 Task: Search one way flight ticket for 4 adults, 2 children, 2 infants in seat and 1 infant on lap in premium economy from Brainerd: Brainerd Lakes Regional Airport to Greenville: Pitt-greenville Airport on 5-2-2023. Choice of flights is Southwest. Number of bags: 2 checked bags. Price is upto 84000. Outbound departure time preference is 21:15.
Action: Mouse moved to (287, 113)
Screenshot: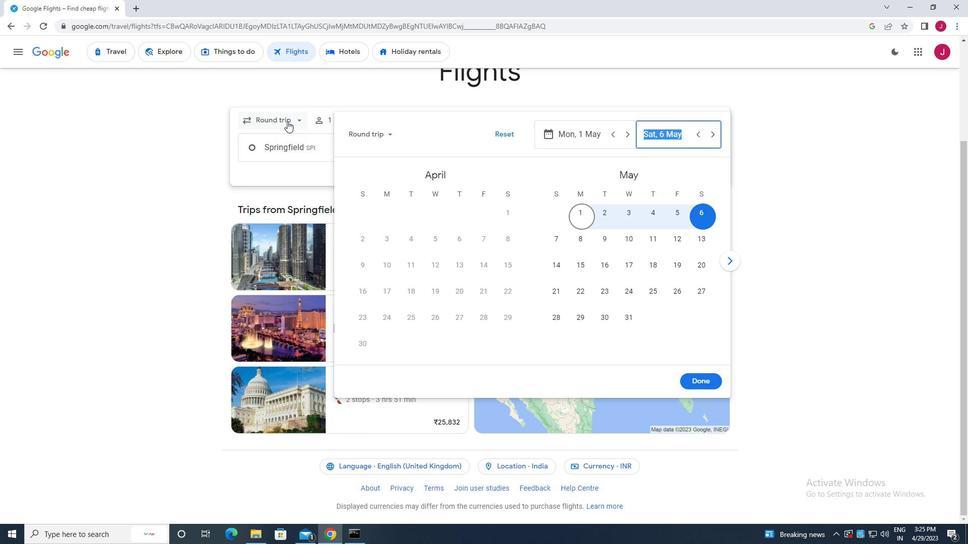 
Action: Mouse pressed left at (287, 113)
Screenshot: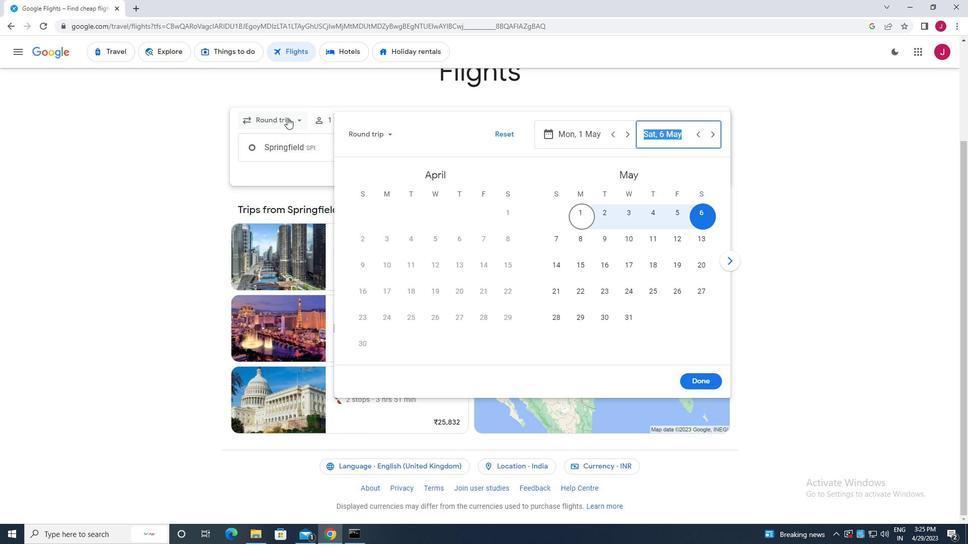 
Action: Mouse moved to (282, 163)
Screenshot: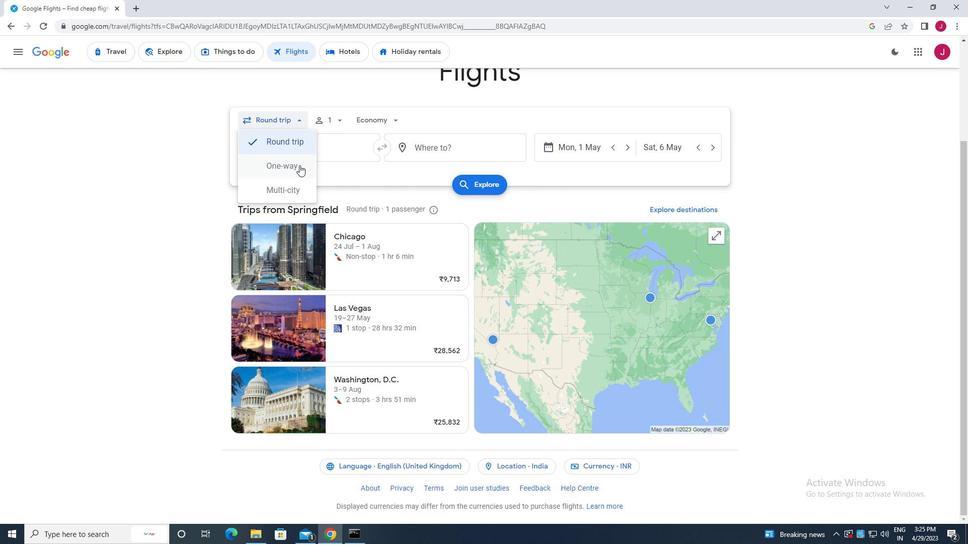 
Action: Mouse pressed left at (282, 163)
Screenshot: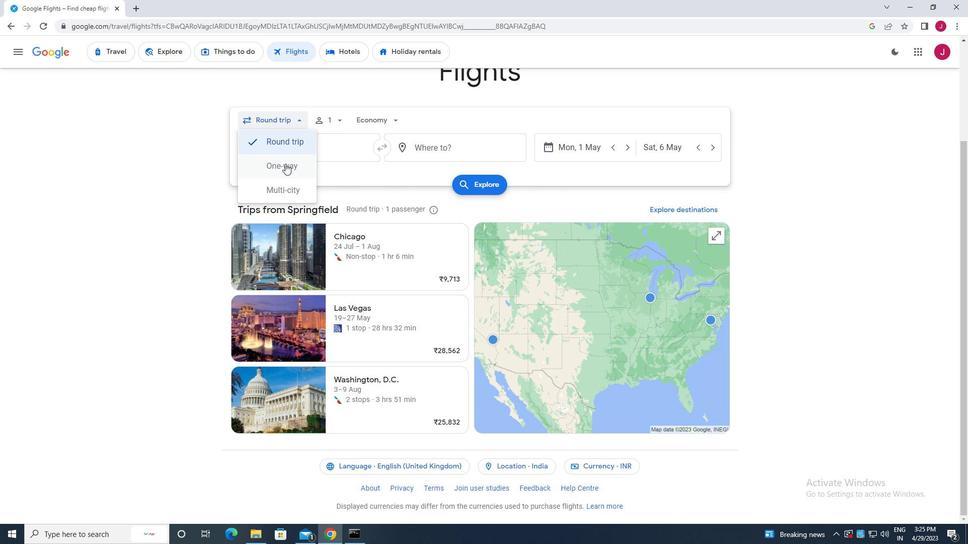 
Action: Mouse moved to (339, 123)
Screenshot: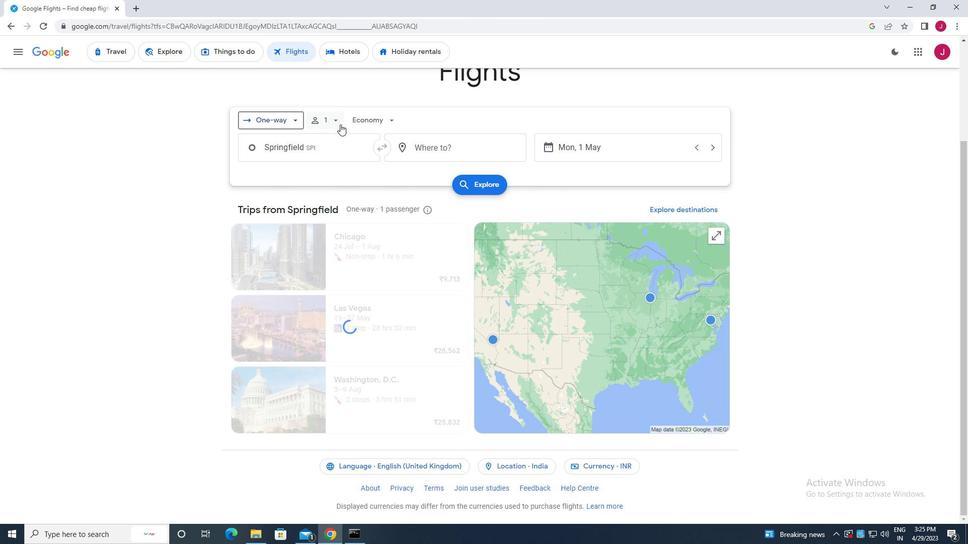 
Action: Mouse pressed left at (339, 123)
Screenshot: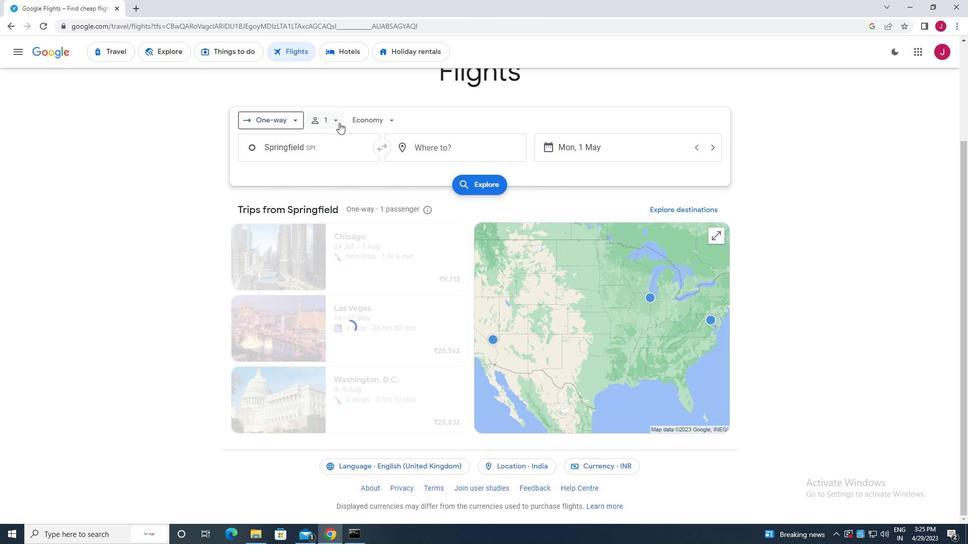 
Action: Mouse moved to (421, 148)
Screenshot: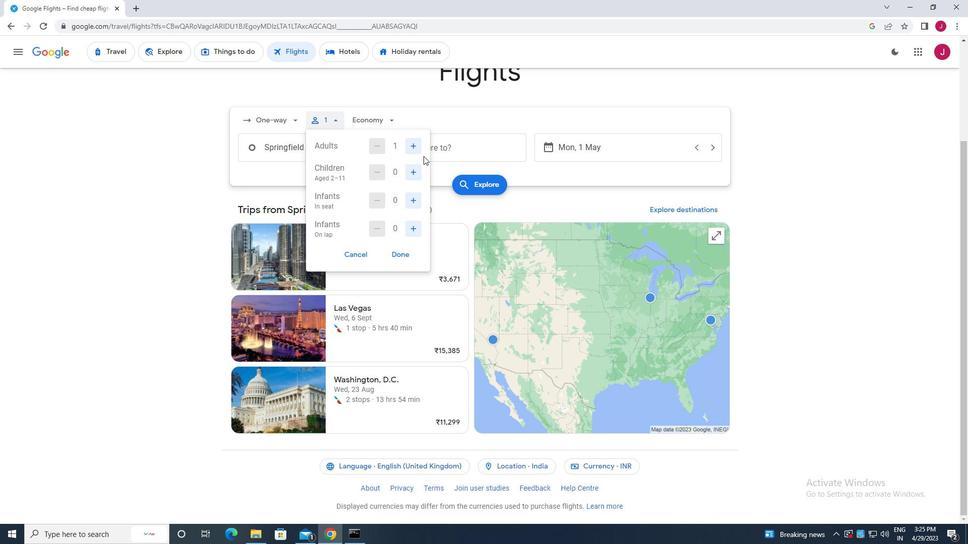 
Action: Mouse pressed left at (421, 148)
Screenshot: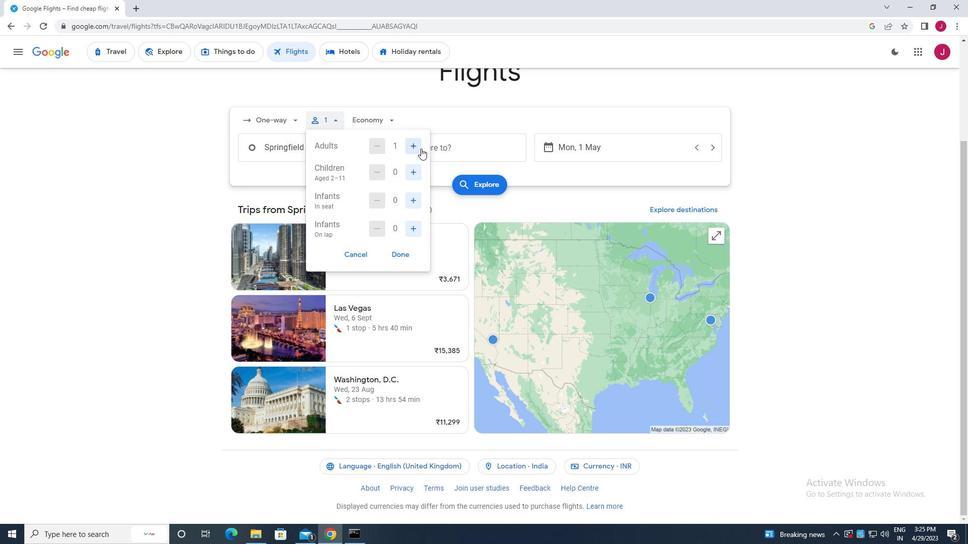 
Action: Mouse pressed left at (421, 148)
Screenshot: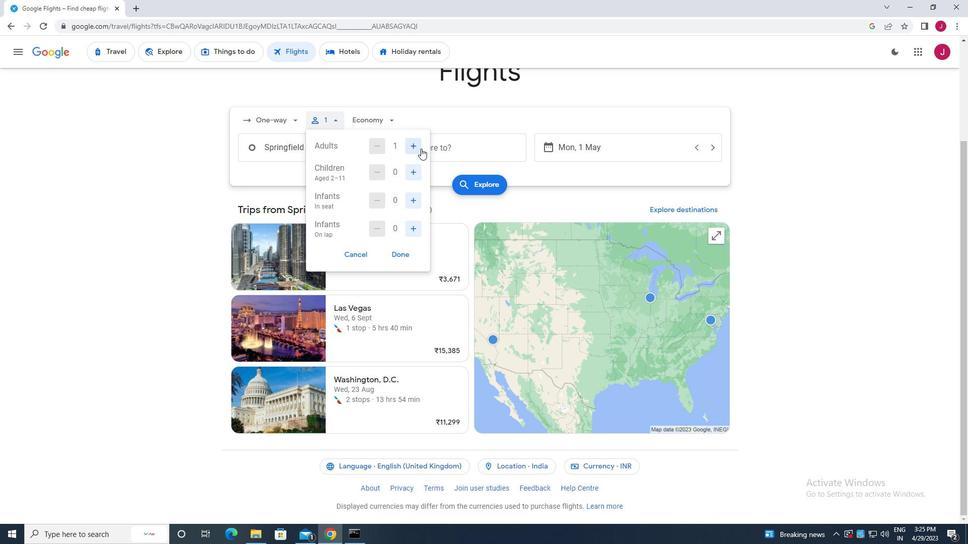 
Action: Mouse pressed left at (421, 148)
Screenshot: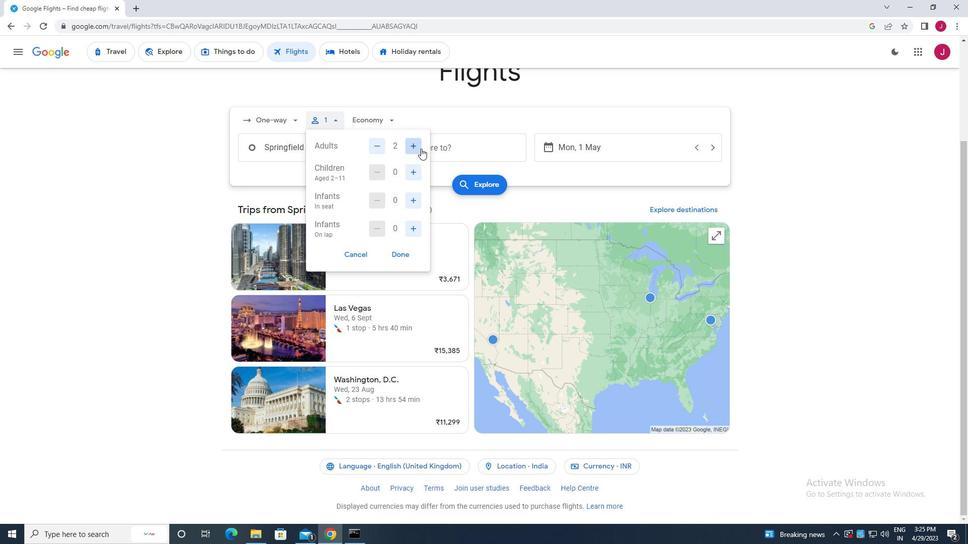
Action: Mouse moved to (415, 174)
Screenshot: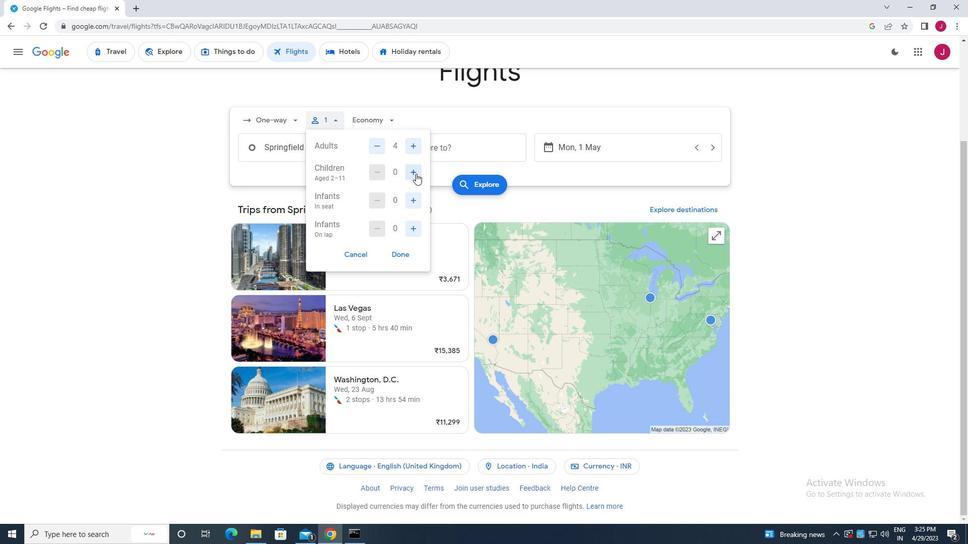
Action: Mouse pressed left at (415, 174)
Screenshot: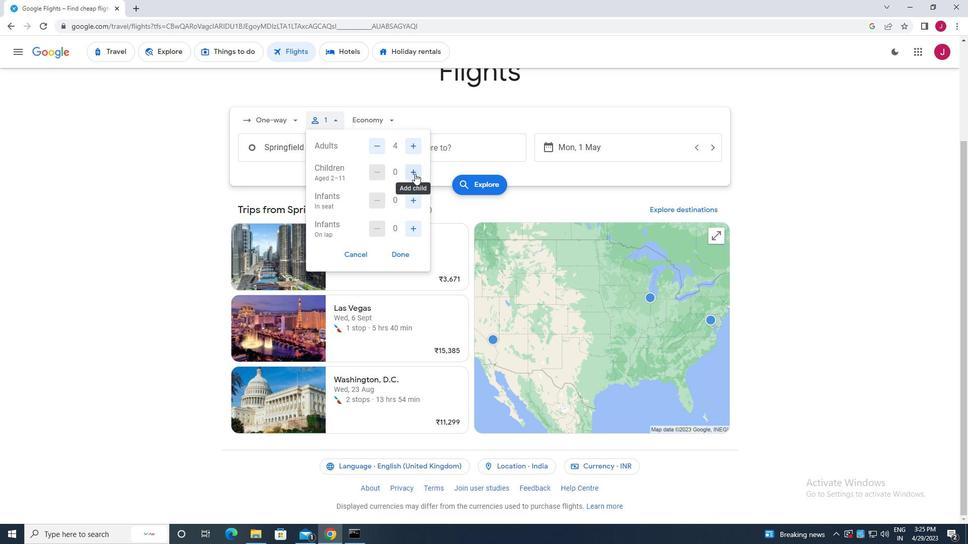 
Action: Mouse pressed left at (415, 174)
Screenshot: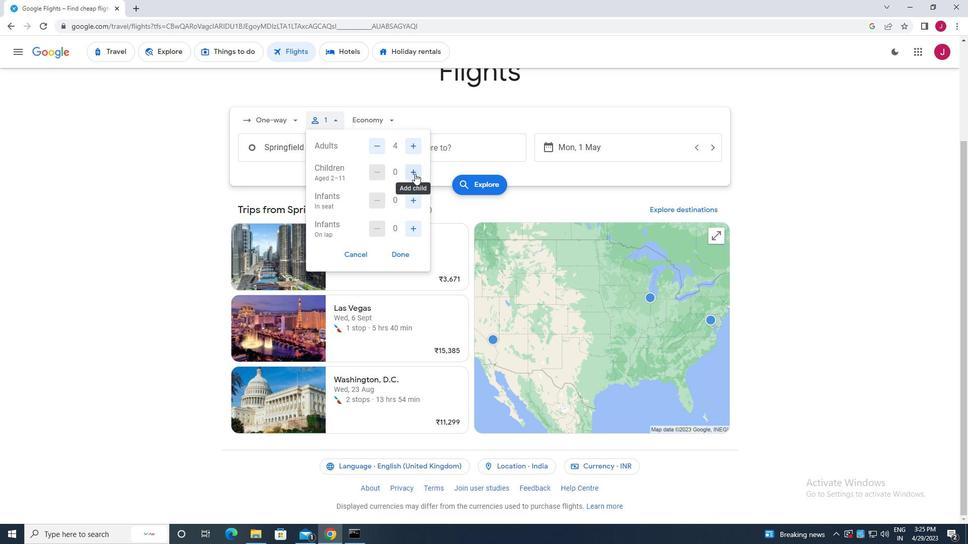 
Action: Mouse moved to (413, 196)
Screenshot: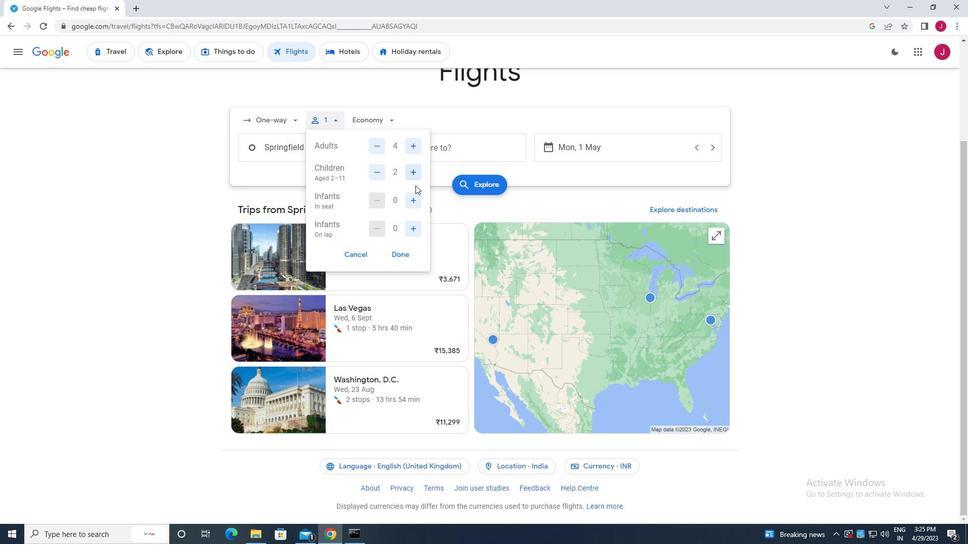 
Action: Mouse pressed left at (413, 196)
Screenshot: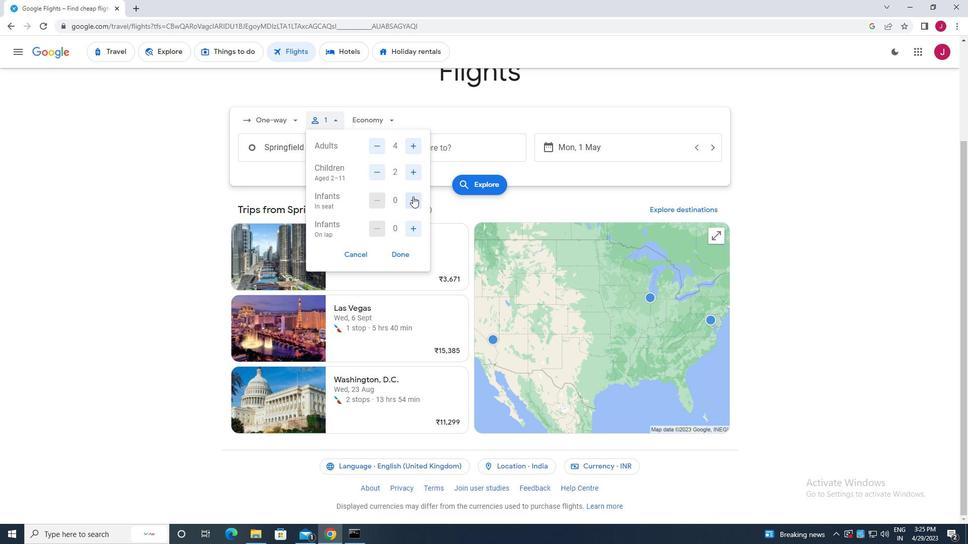 
Action: Mouse pressed left at (413, 196)
Screenshot: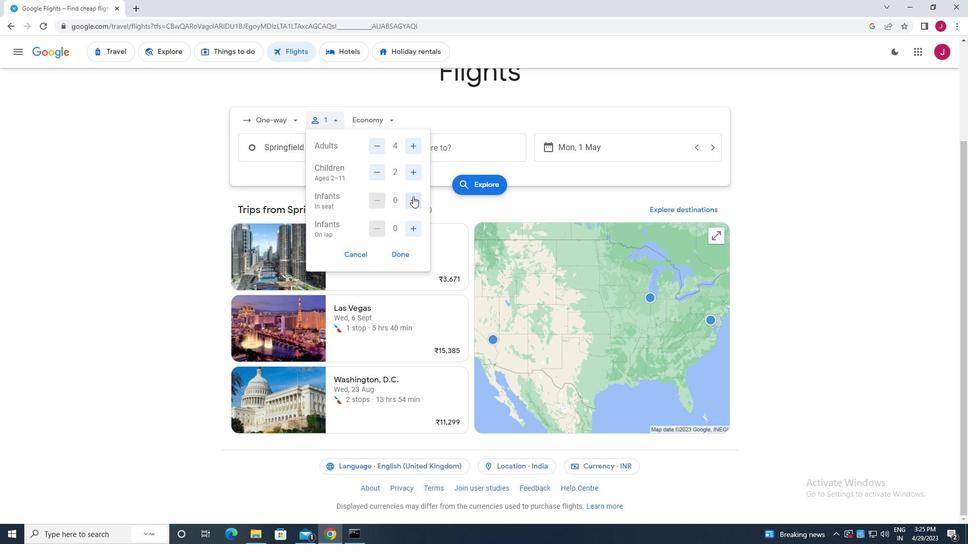 
Action: Mouse moved to (413, 228)
Screenshot: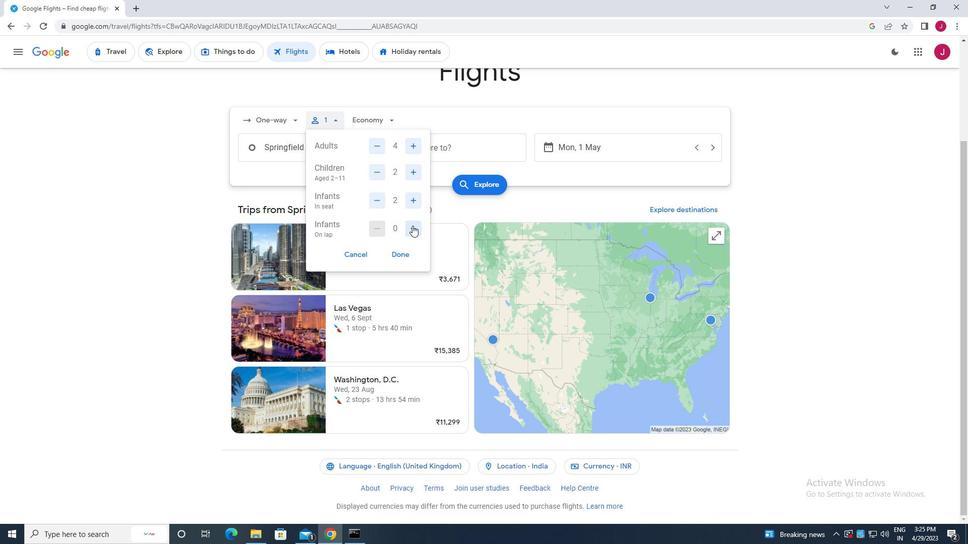 
Action: Mouse pressed left at (413, 228)
Screenshot: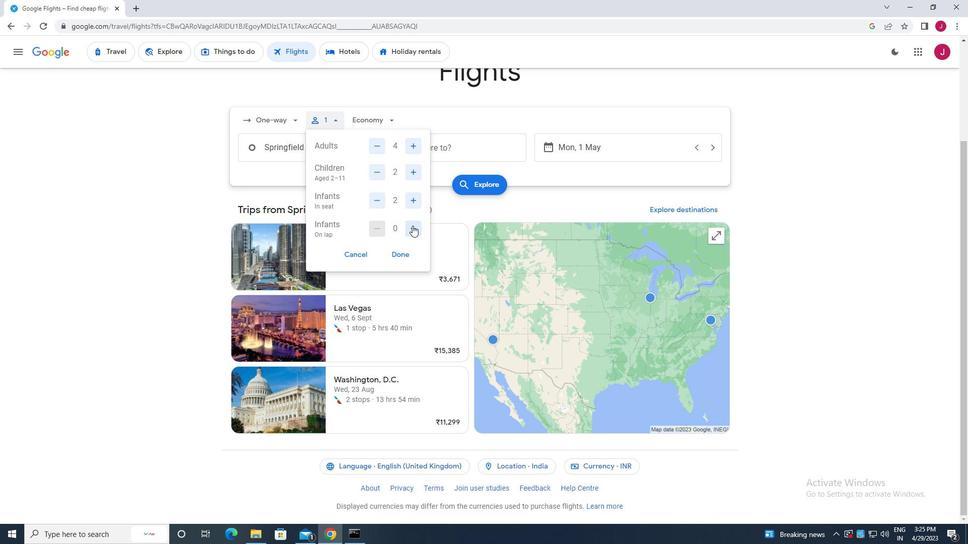 
Action: Mouse moved to (404, 253)
Screenshot: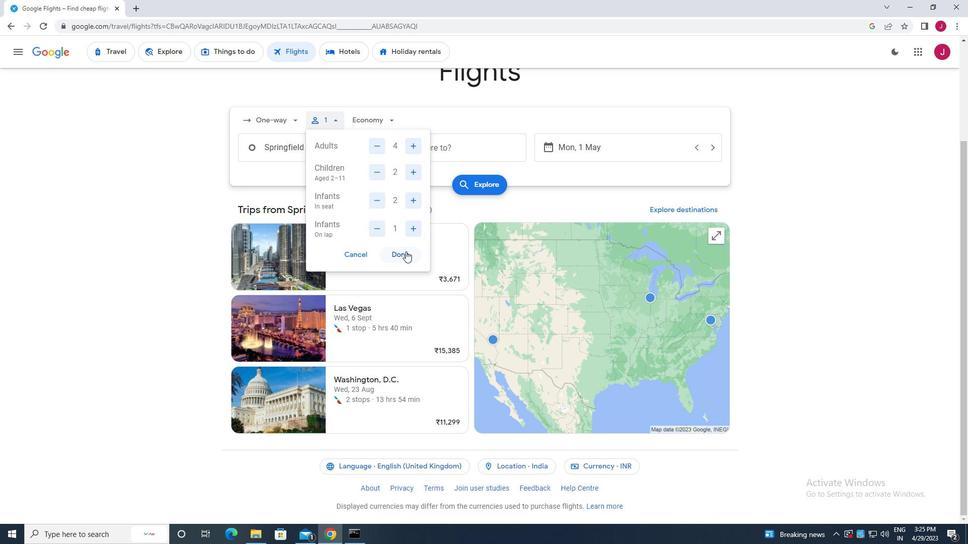 
Action: Mouse pressed left at (404, 253)
Screenshot: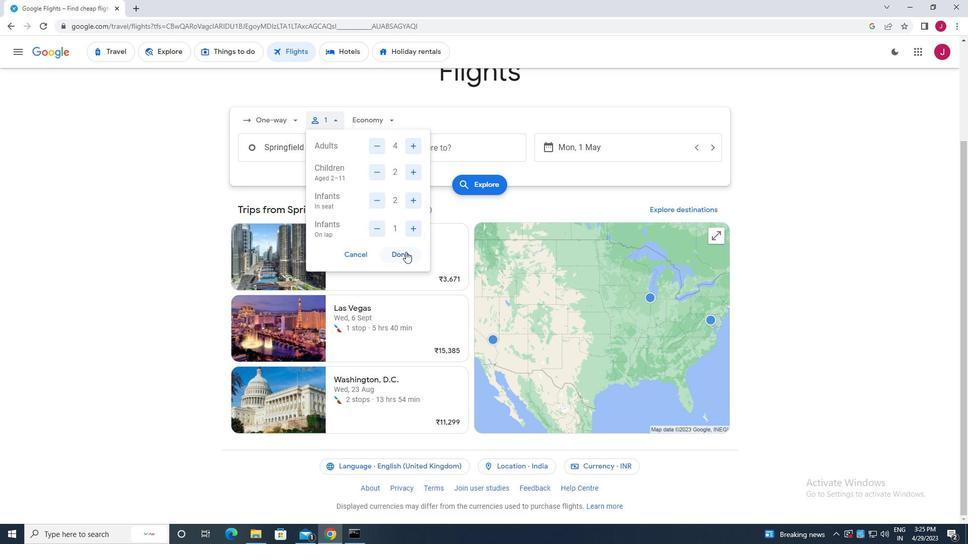 
Action: Mouse moved to (382, 119)
Screenshot: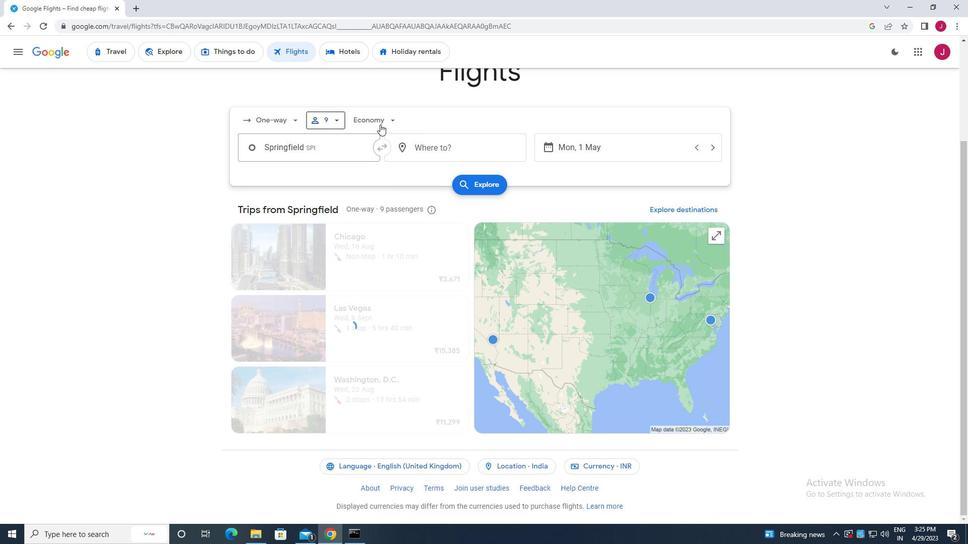 
Action: Mouse pressed left at (382, 119)
Screenshot: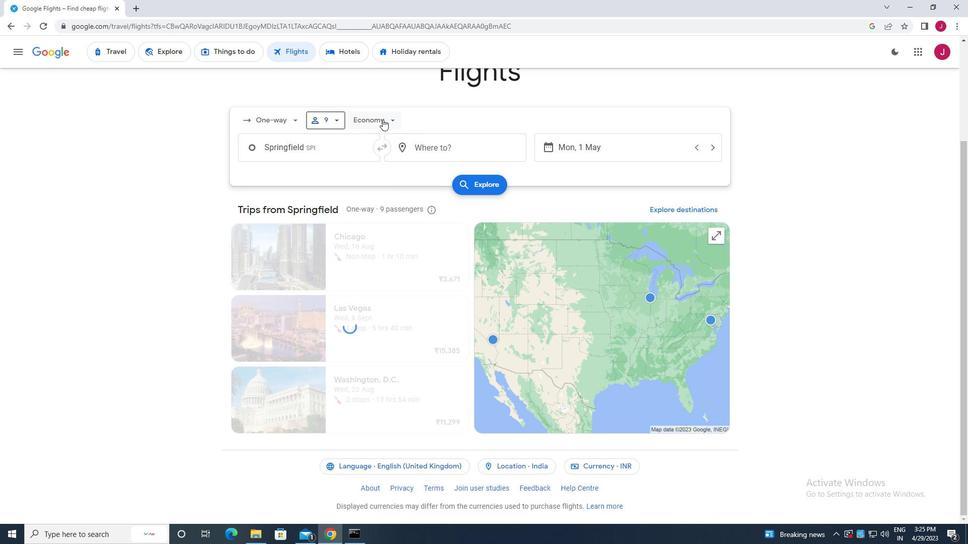 
Action: Mouse moved to (400, 164)
Screenshot: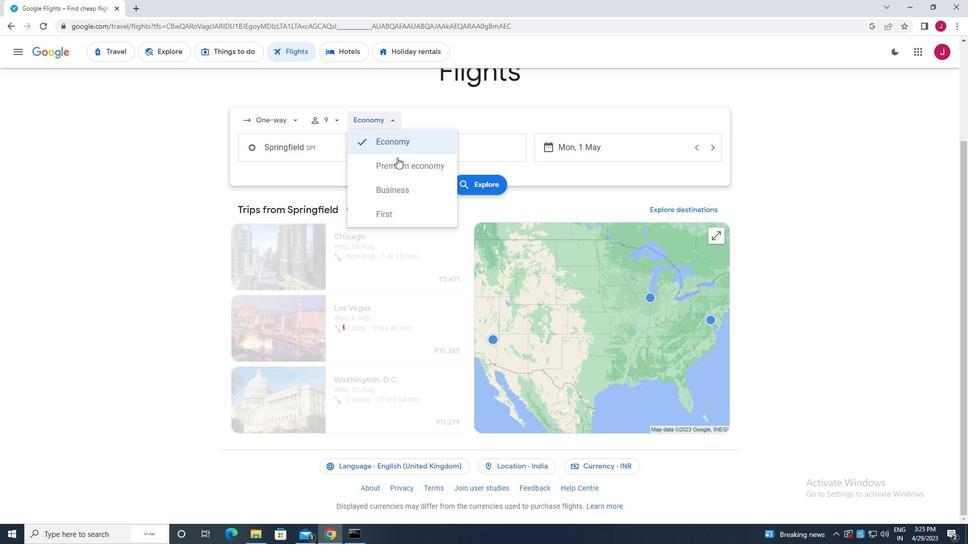 
Action: Mouse pressed left at (400, 164)
Screenshot: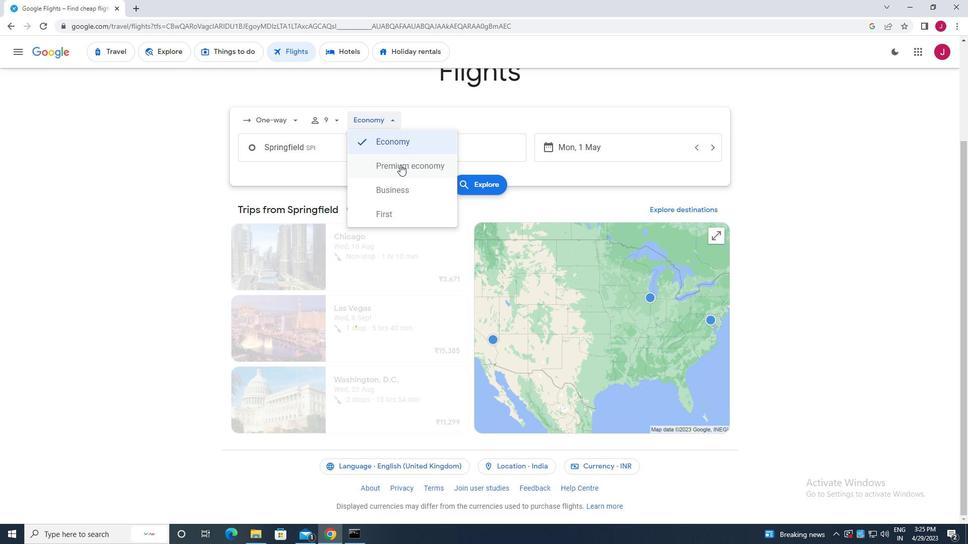 
Action: Mouse moved to (346, 150)
Screenshot: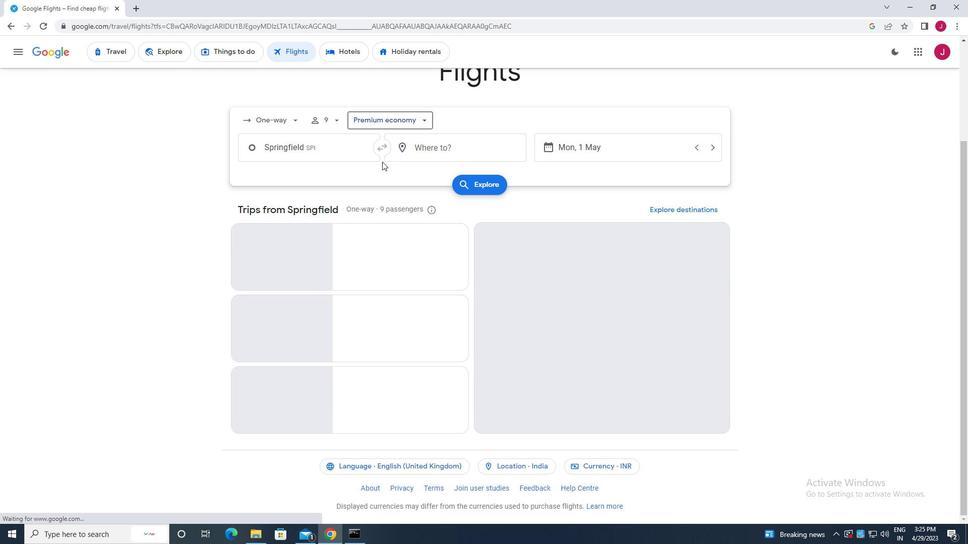 
Action: Mouse pressed left at (346, 150)
Screenshot: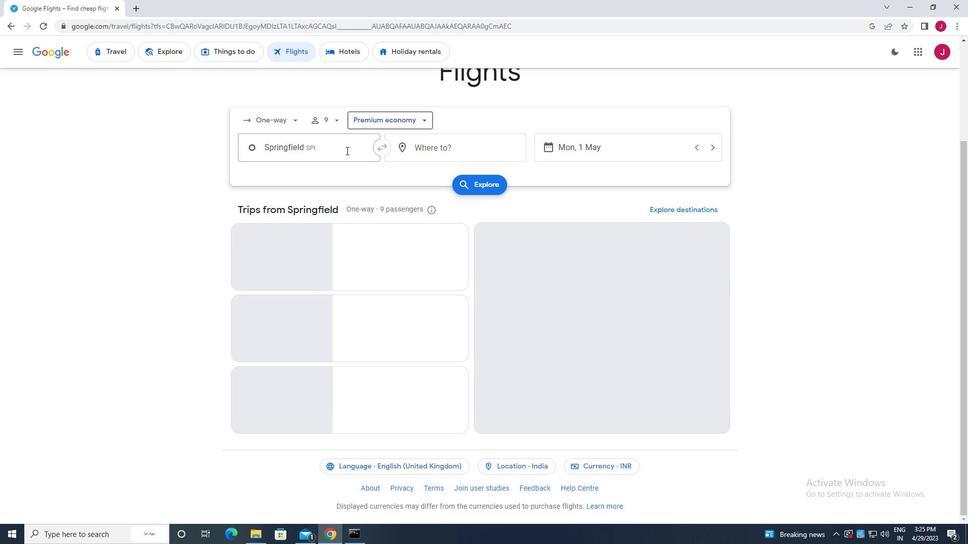 
Action: Mouse moved to (343, 150)
Screenshot: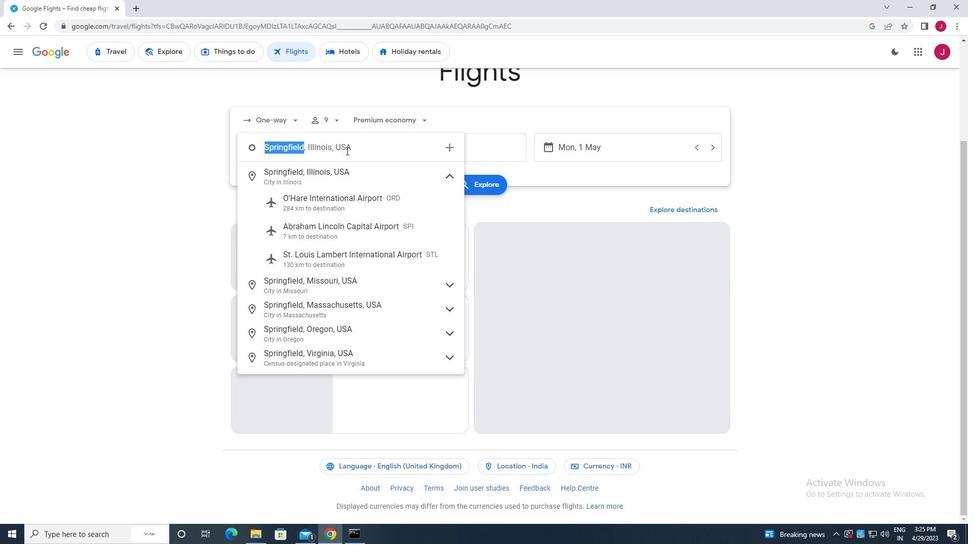 
Action: Key pressed brai
Screenshot: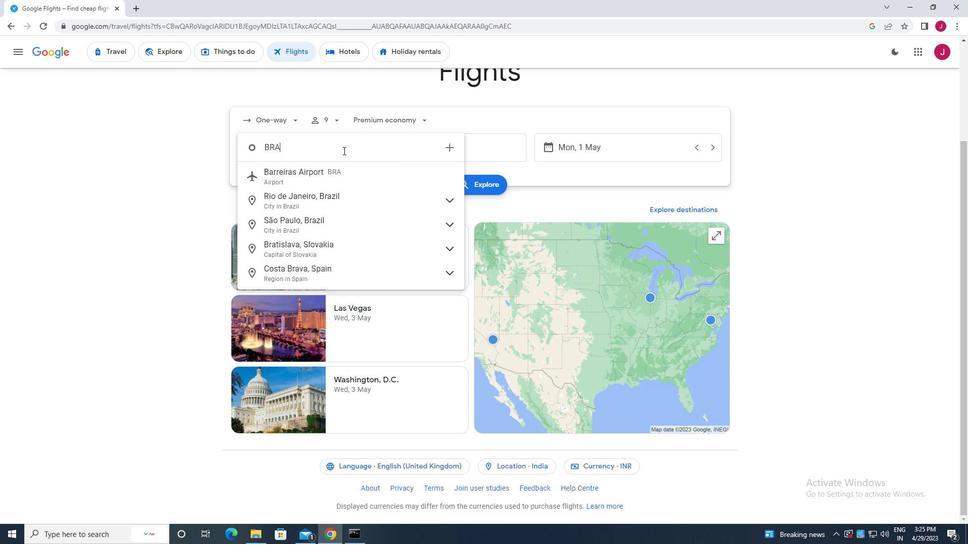 
Action: Mouse moved to (362, 225)
Screenshot: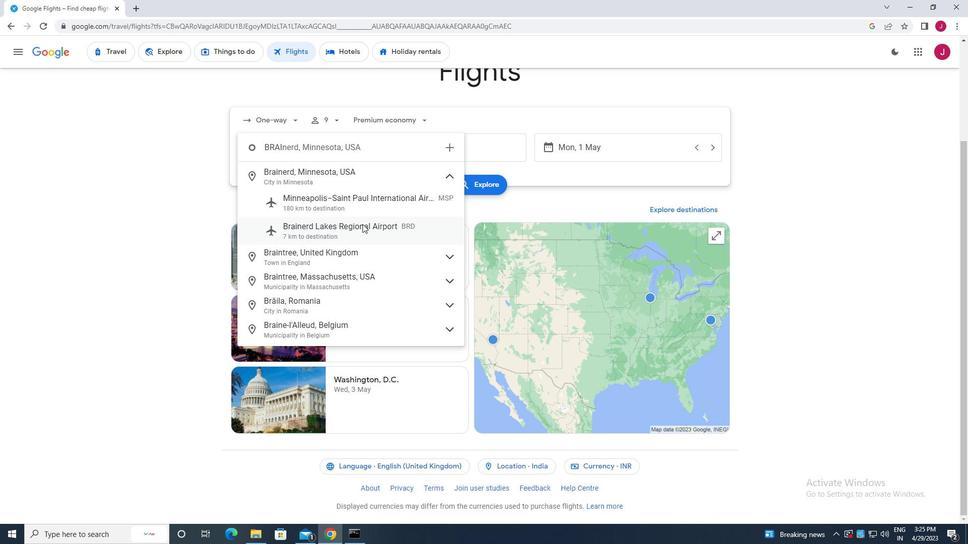 
Action: Mouse pressed left at (362, 225)
Screenshot: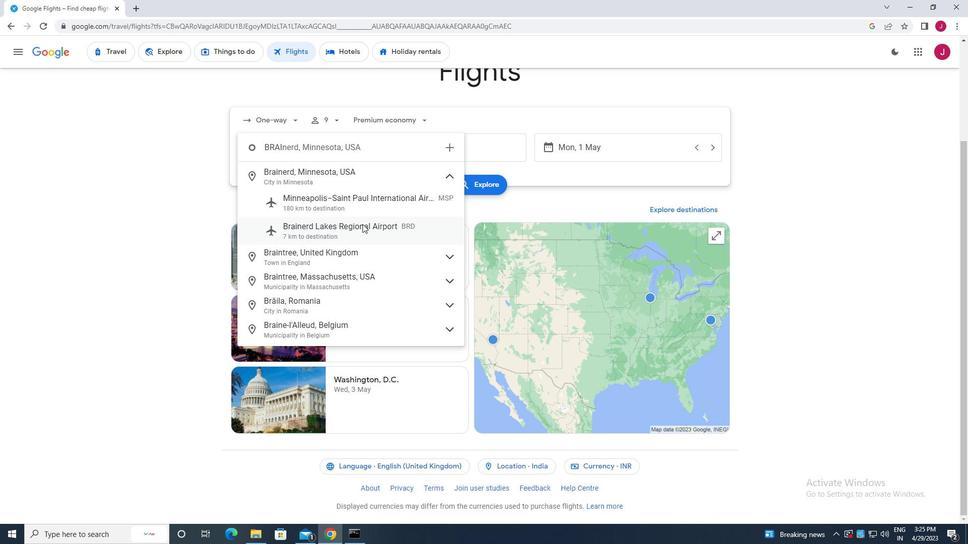 
Action: Mouse moved to (463, 147)
Screenshot: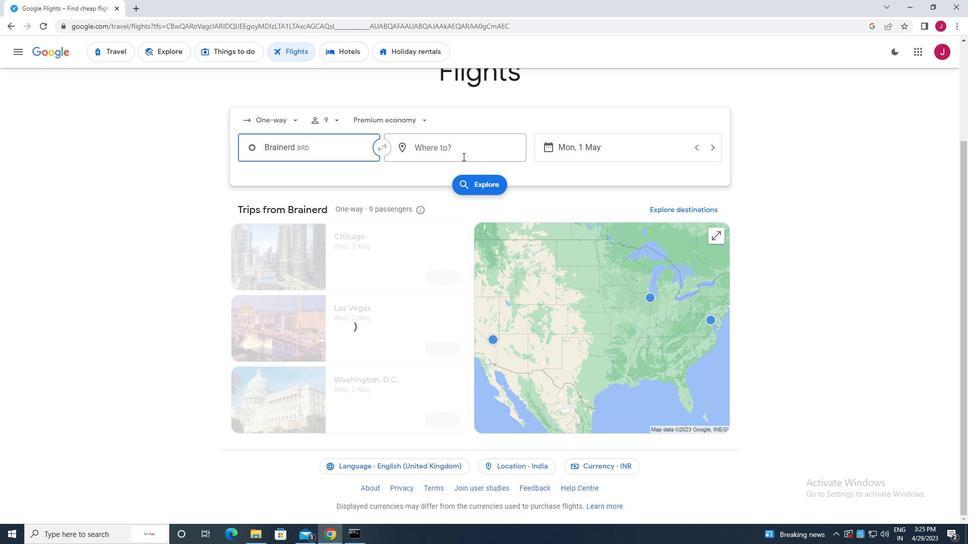 
Action: Mouse pressed left at (463, 147)
Screenshot: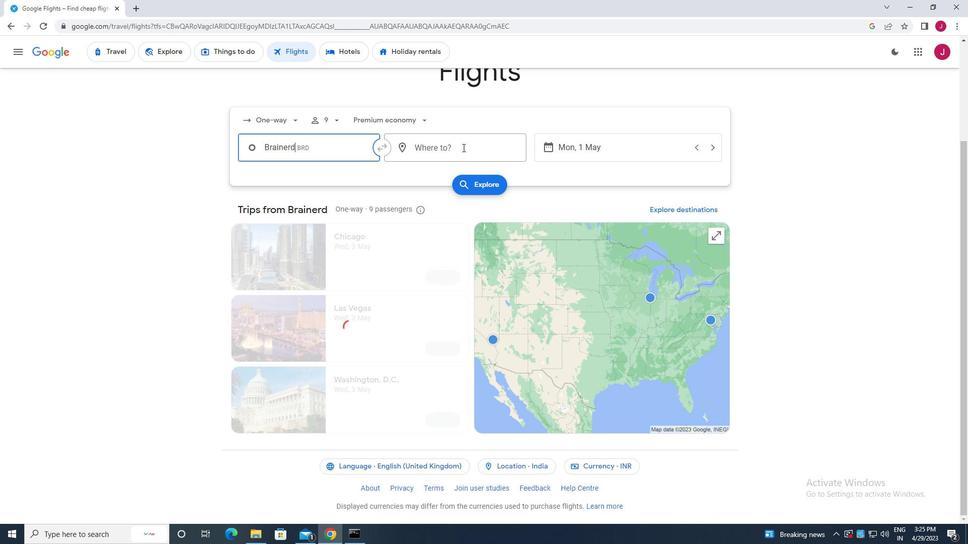 
Action: Mouse moved to (463, 145)
Screenshot: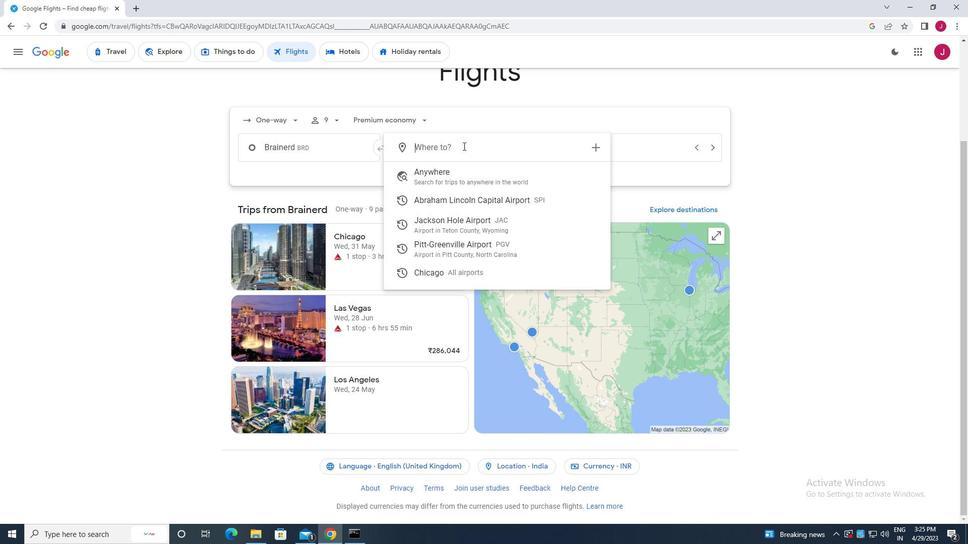 
Action: Key pressed greenville<Key.space>p
Screenshot: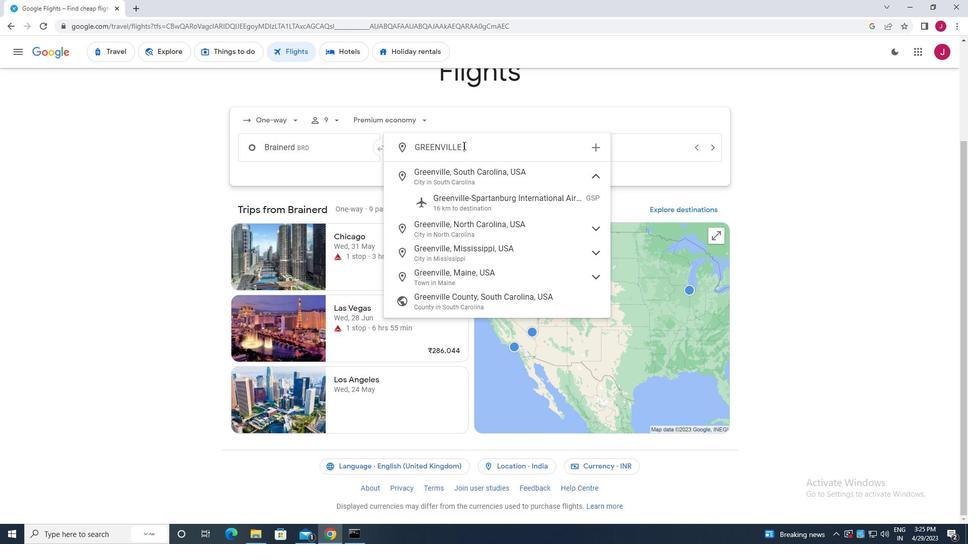 
Action: Mouse moved to (463, 179)
Screenshot: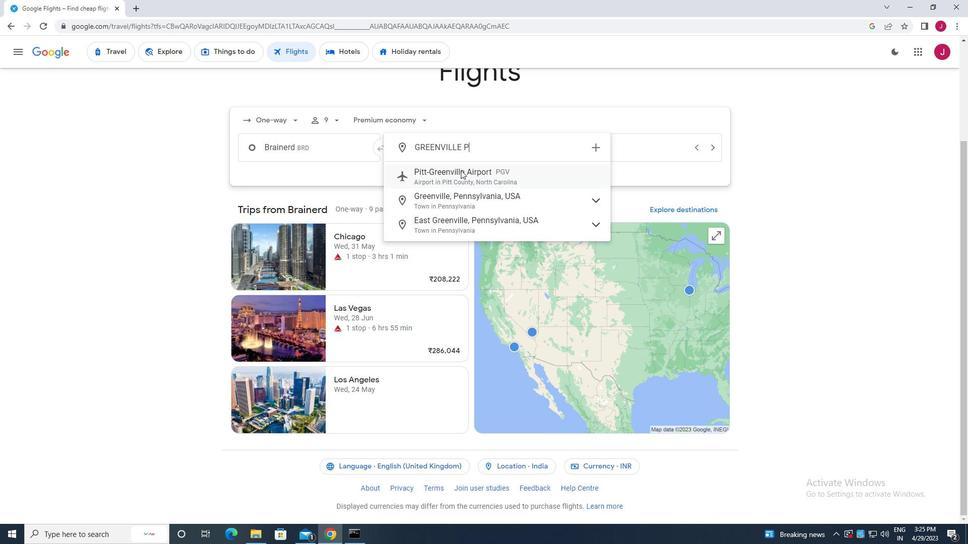 
Action: Mouse pressed left at (463, 179)
Screenshot: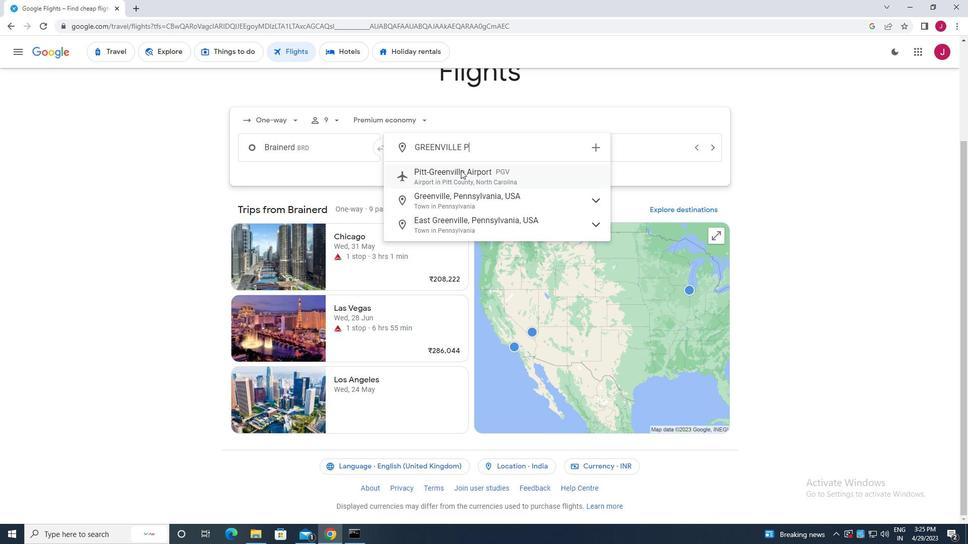 
Action: Mouse moved to (597, 156)
Screenshot: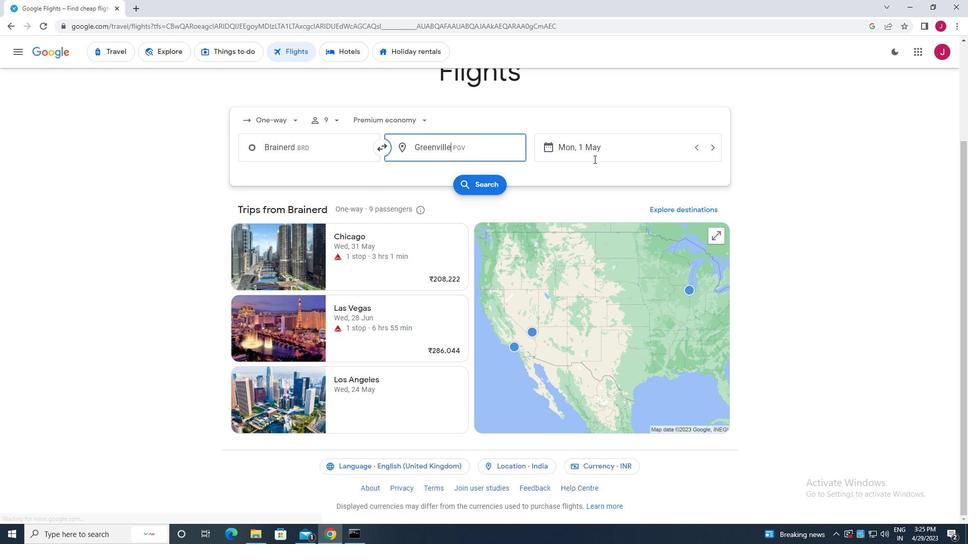 
Action: Mouse pressed left at (597, 156)
Screenshot: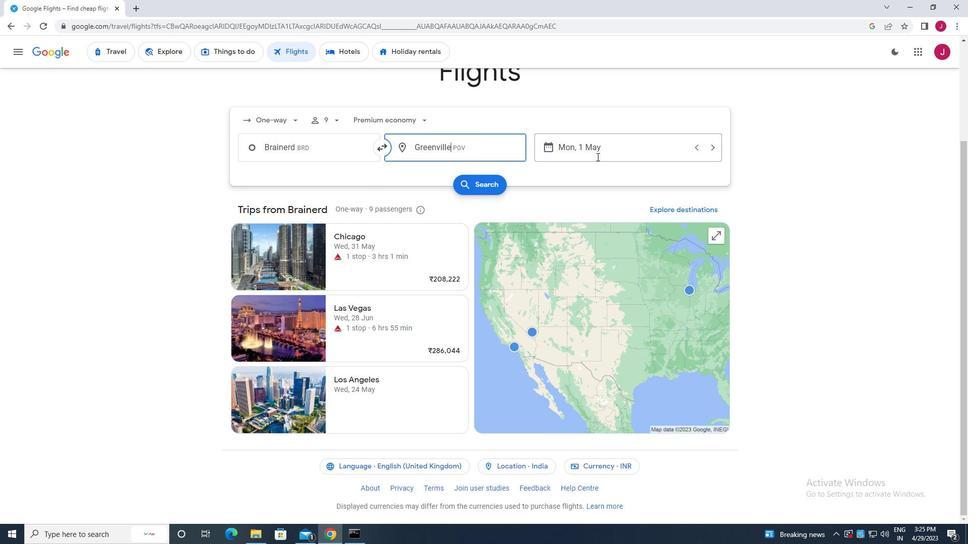 
Action: Mouse moved to (599, 231)
Screenshot: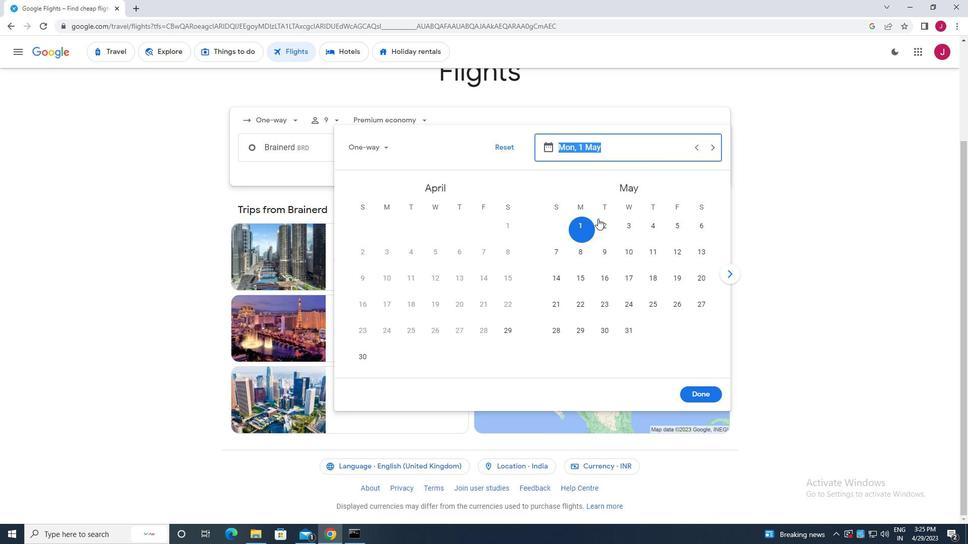 
Action: Mouse pressed left at (599, 231)
Screenshot: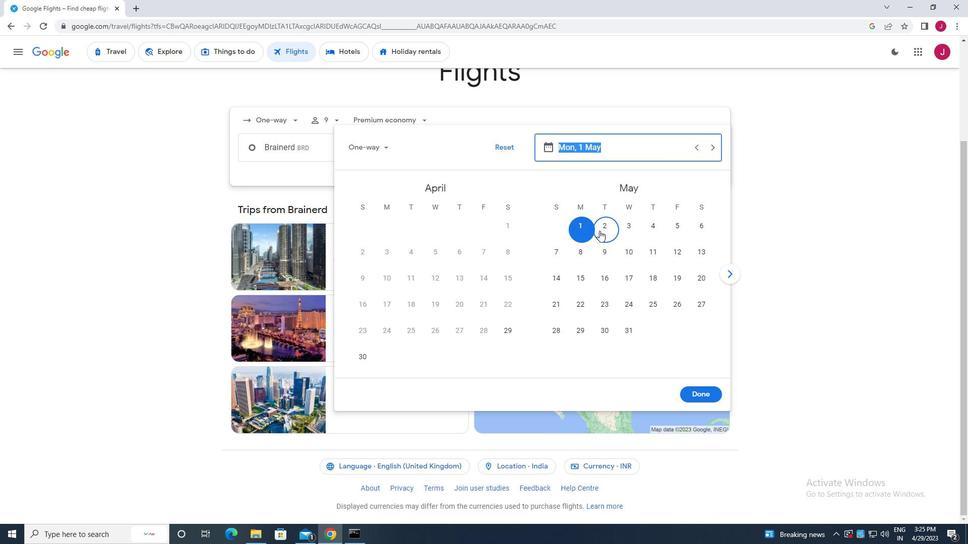 
Action: Mouse moved to (690, 389)
Screenshot: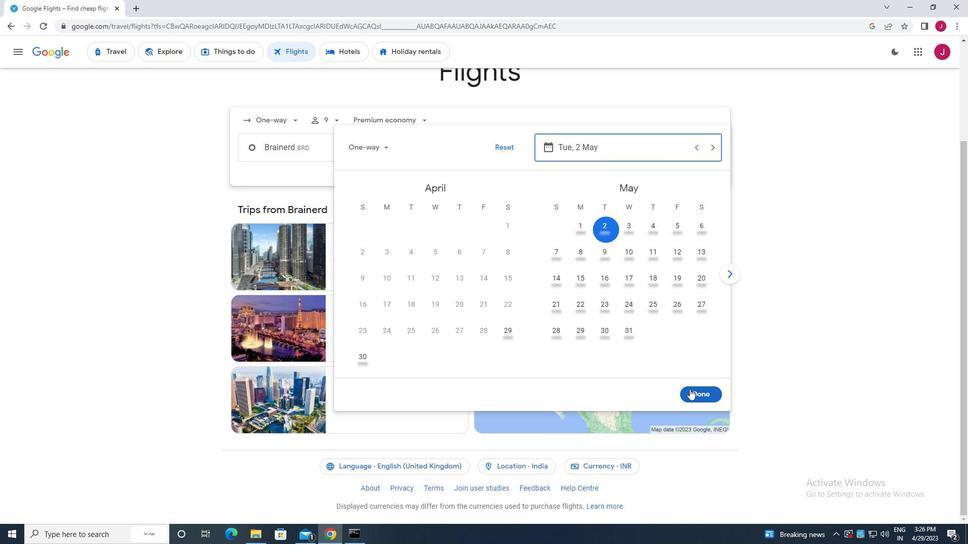 
Action: Mouse pressed left at (690, 389)
Screenshot: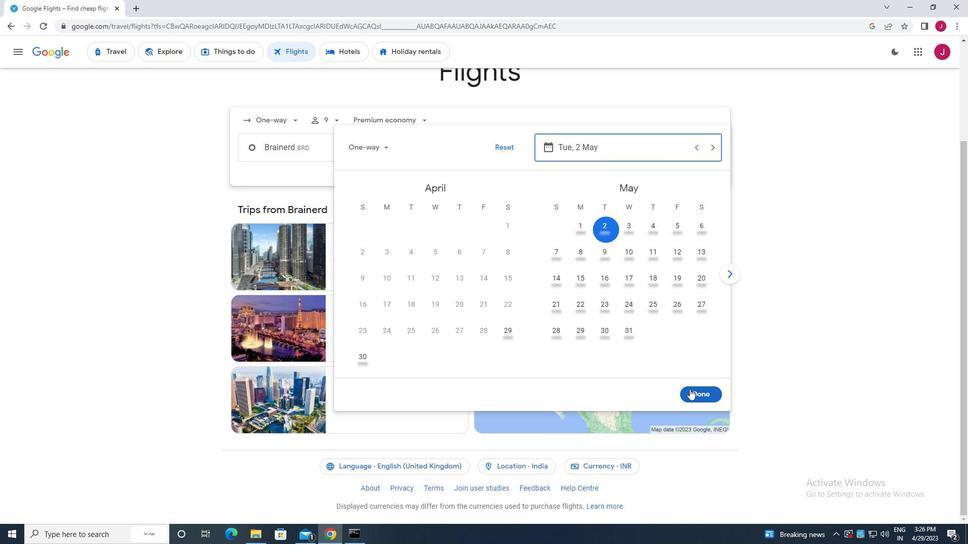 
Action: Mouse moved to (482, 187)
Screenshot: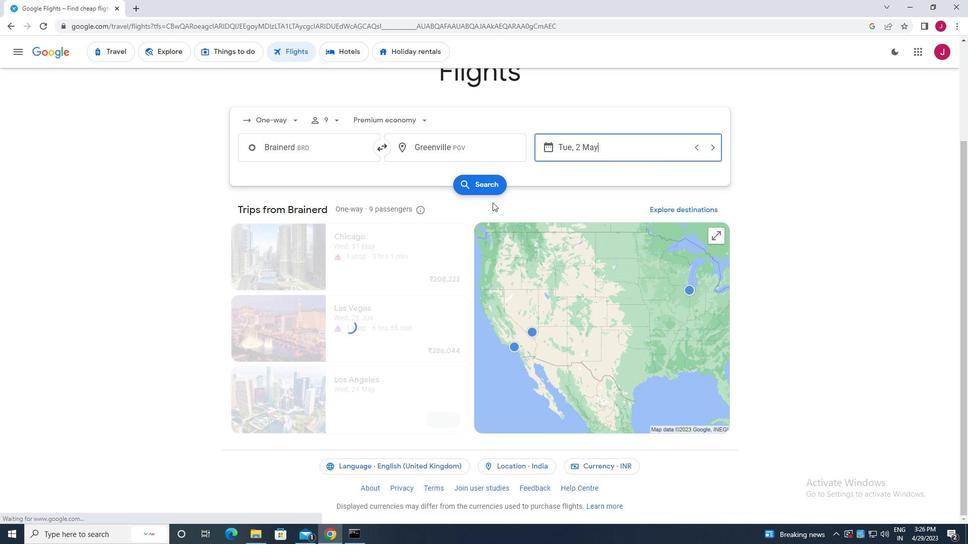 
Action: Mouse pressed left at (482, 187)
Screenshot: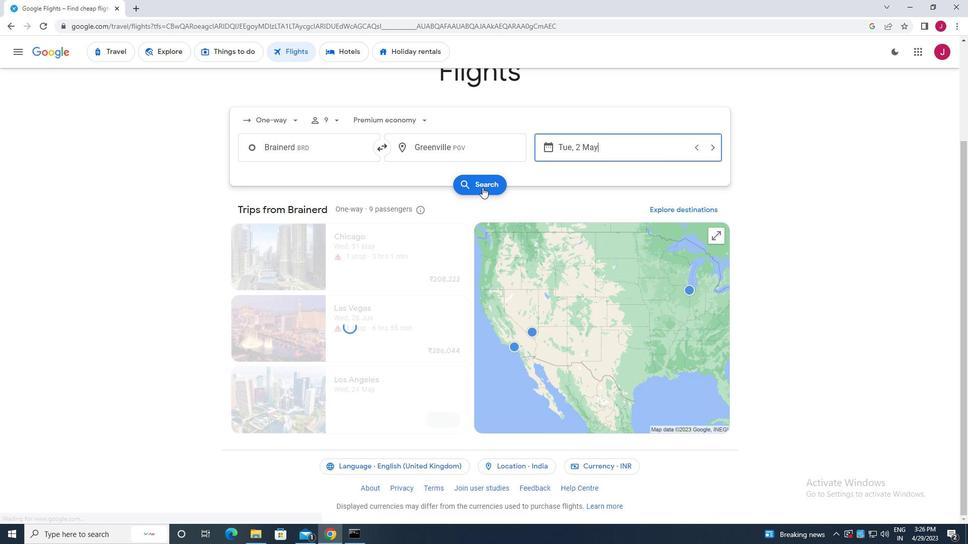 
Action: Mouse moved to (262, 147)
Screenshot: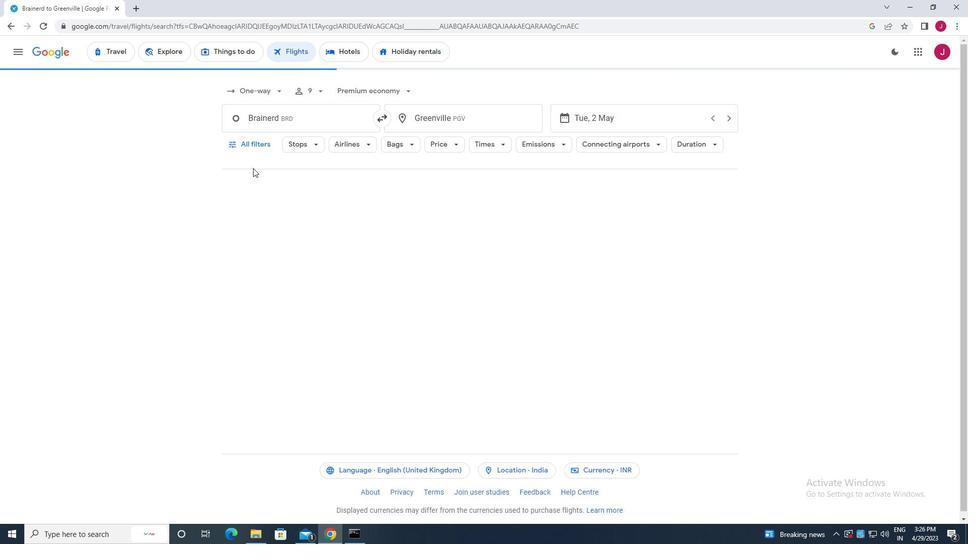 
Action: Mouse pressed left at (262, 147)
Screenshot: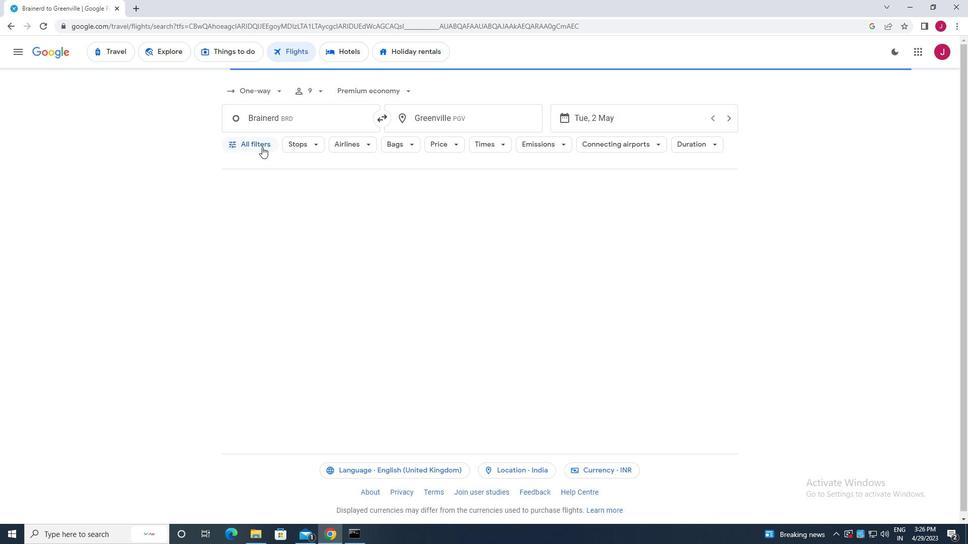 
Action: Mouse moved to (314, 232)
Screenshot: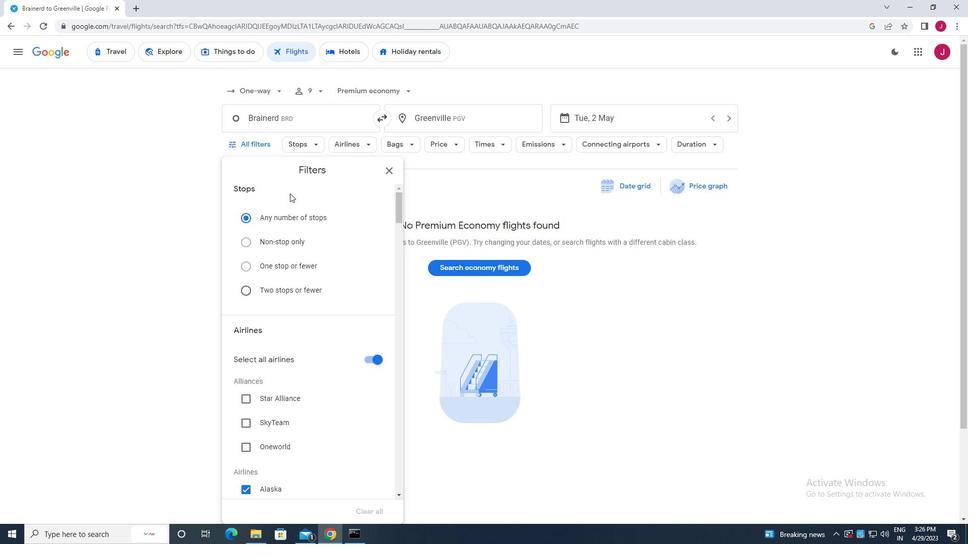 
Action: Mouse scrolled (314, 231) with delta (0, 0)
Screenshot: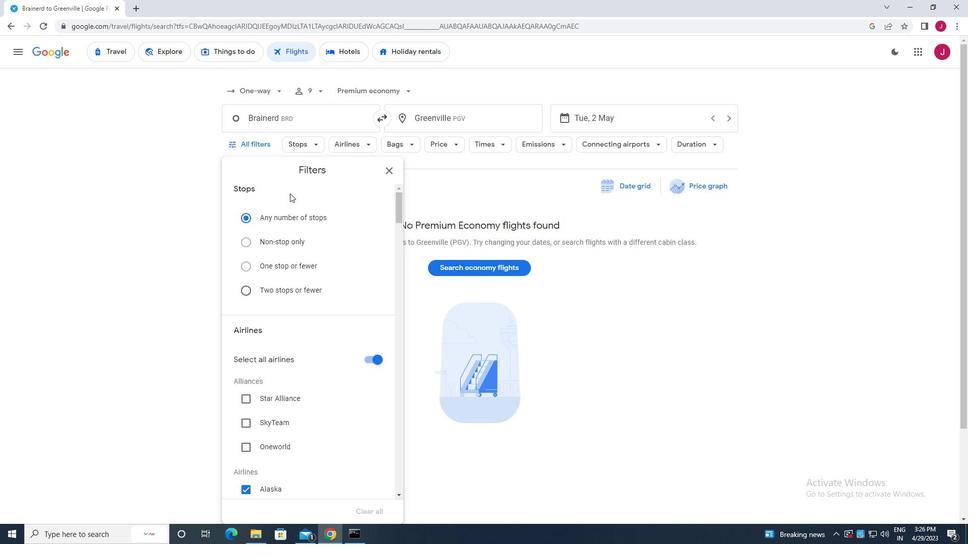 
Action: Mouse moved to (314, 232)
Screenshot: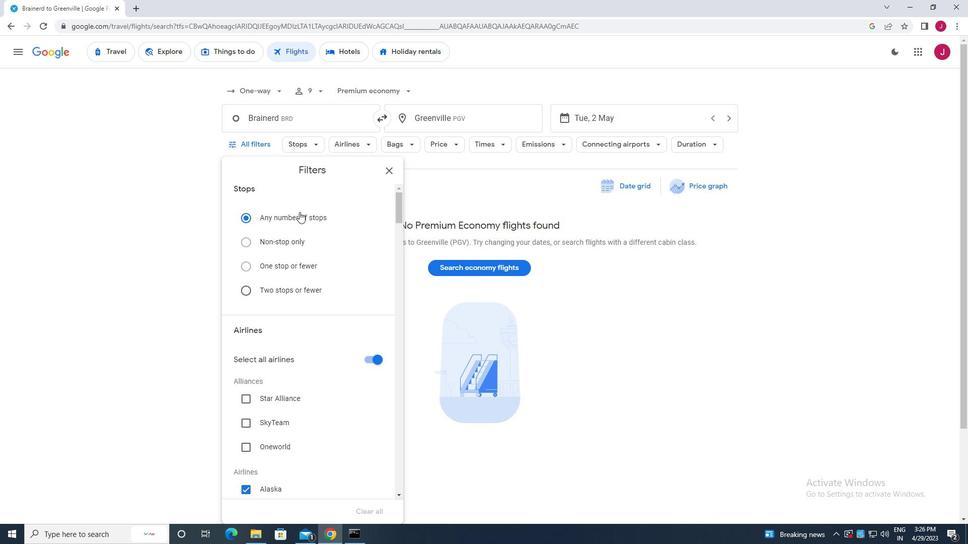 
Action: Mouse scrolled (314, 232) with delta (0, 0)
Screenshot: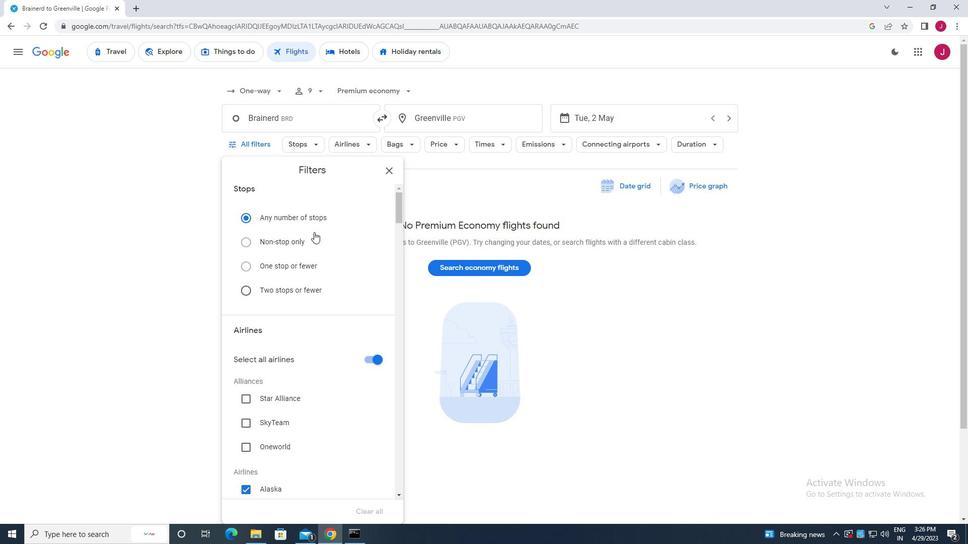 
Action: Mouse moved to (367, 259)
Screenshot: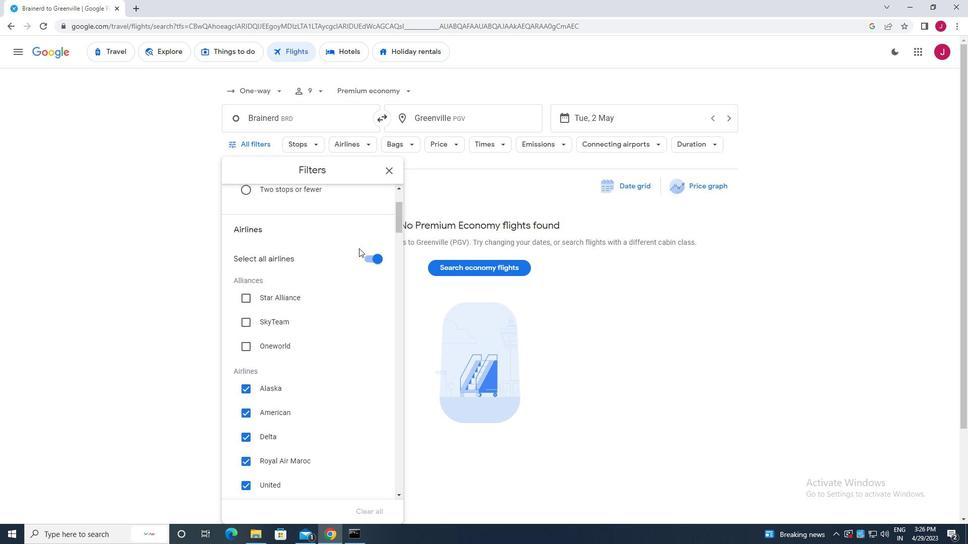 
Action: Mouse pressed left at (367, 259)
Screenshot: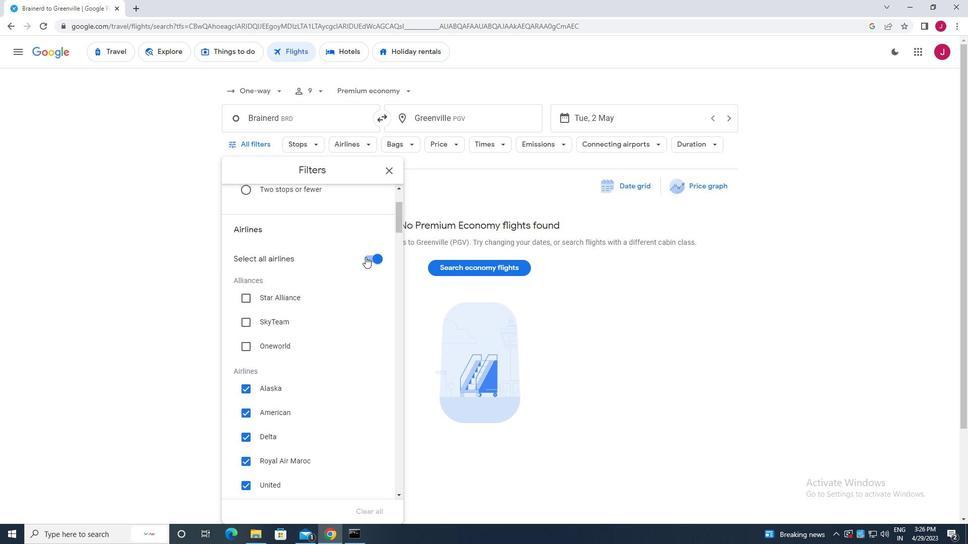 
Action: Mouse moved to (296, 260)
Screenshot: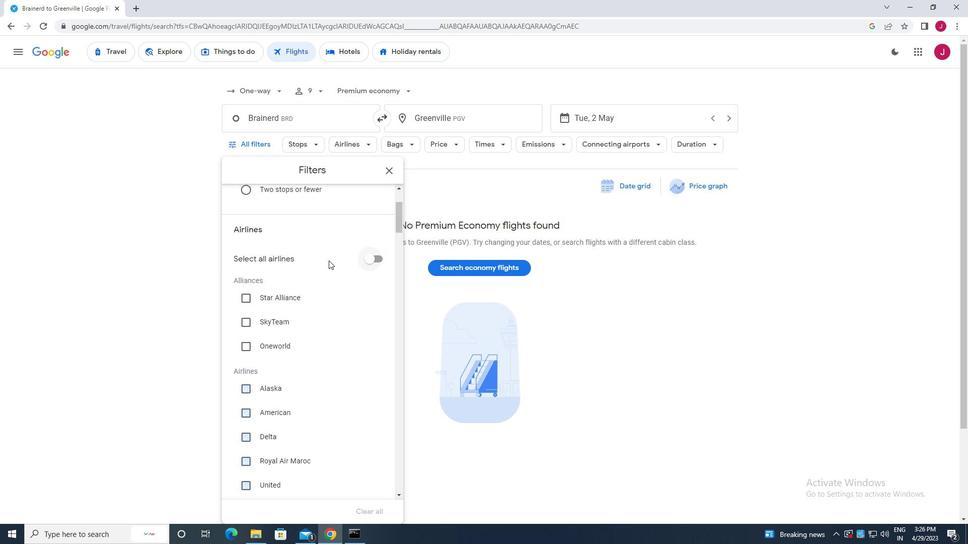 
Action: Mouse scrolled (296, 259) with delta (0, 0)
Screenshot: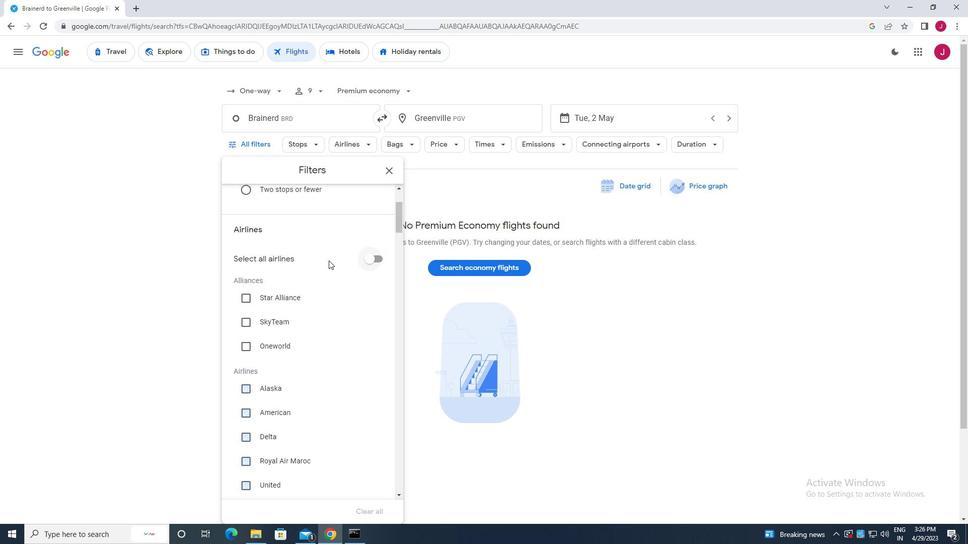 
Action: Mouse moved to (293, 260)
Screenshot: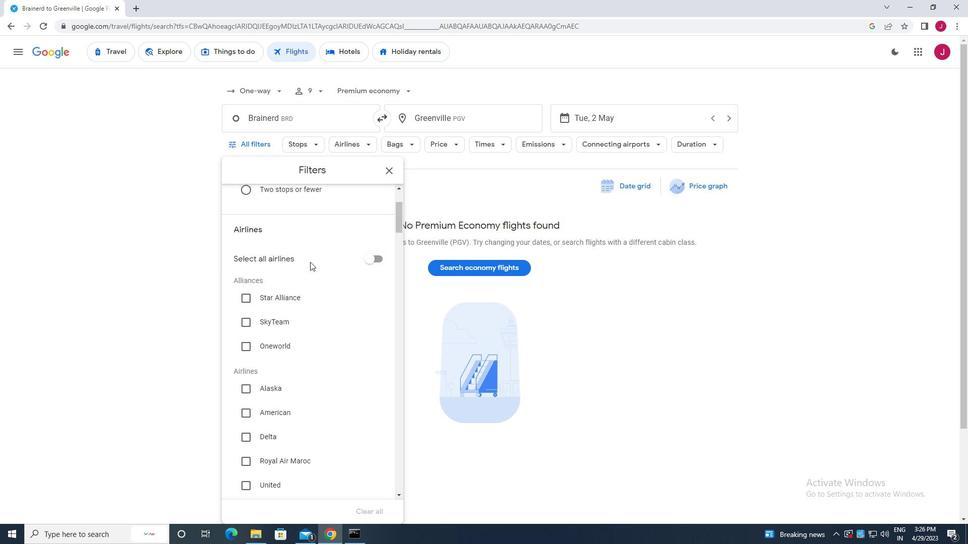 
Action: Mouse scrolled (293, 259) with delta (0, 0)
Screenshot: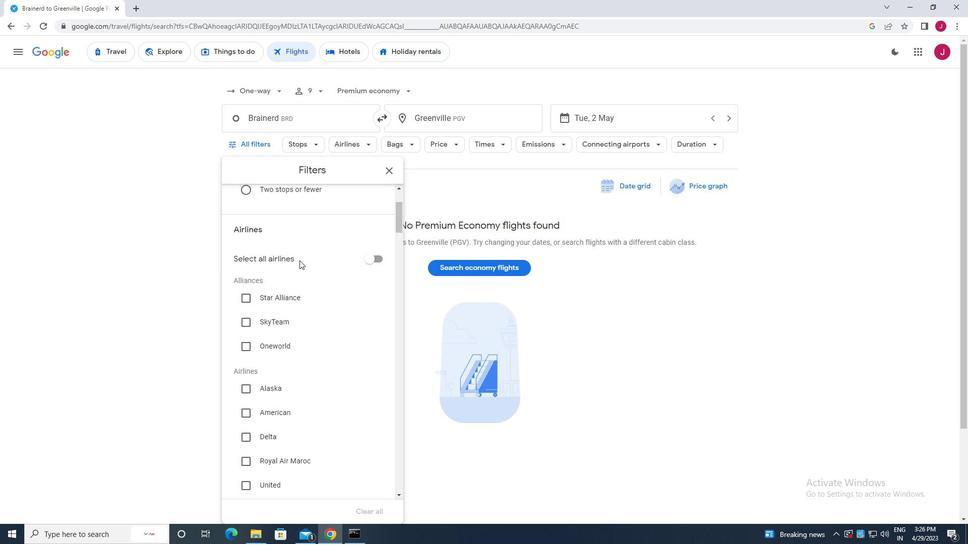 
Action: Mouse moved to (293, 260)
Screenshot: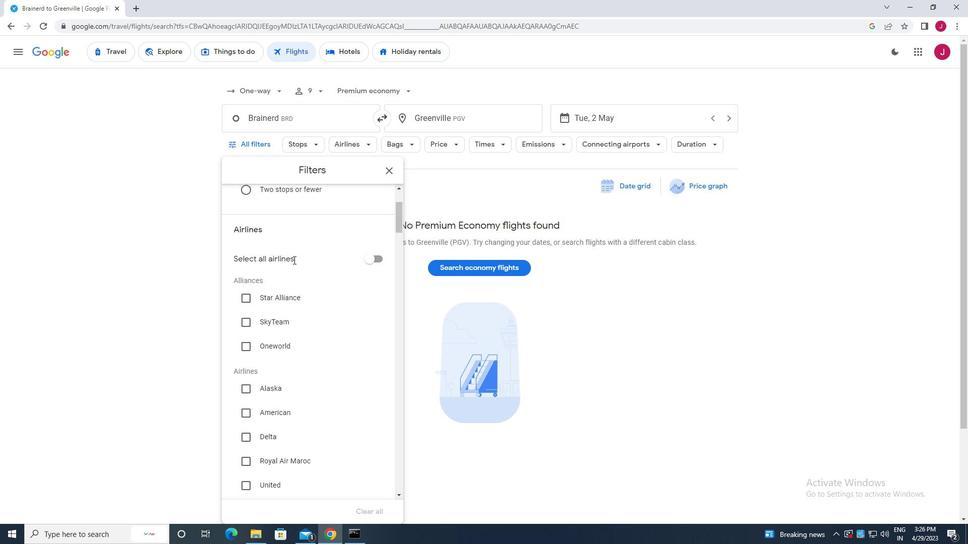 
Action: Mouse scrolled (293, 259) with delta (0, 0)
Screenshot: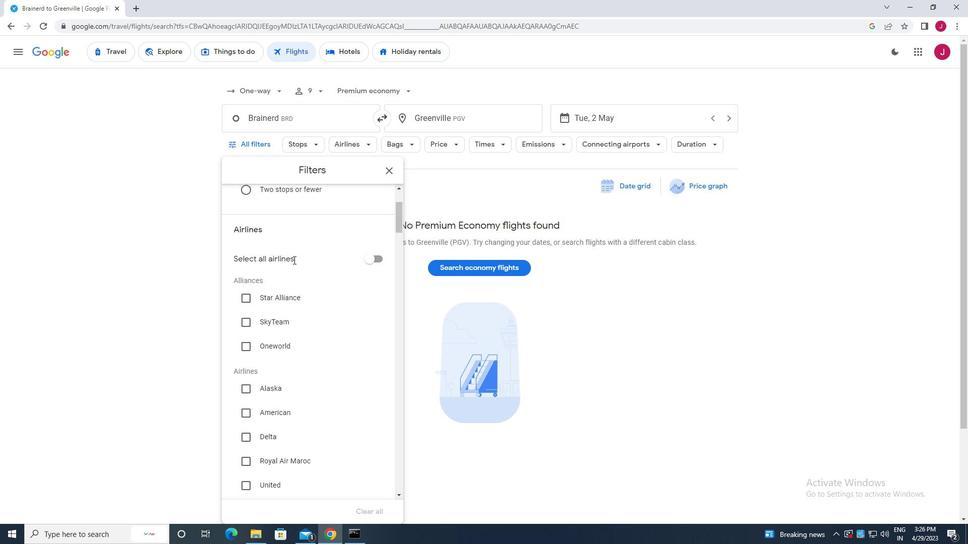 
Action: Mouse moved to (291, 237)
Screenshot: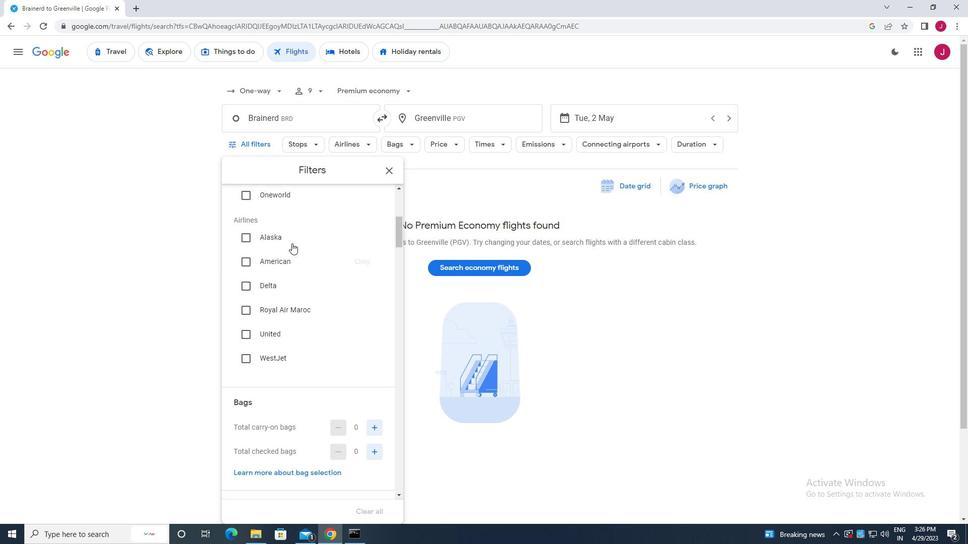 
Action: Mouse scrolled (291, 238) with delta (0, 0)
Screenshot: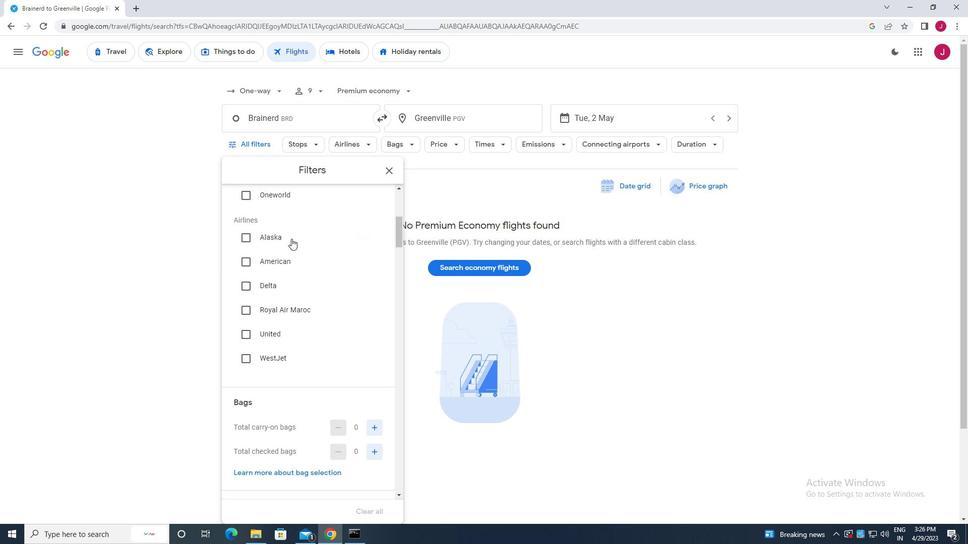 
Action: Mouse scrolled (291, 238) with delta (0, 0)
Screenshot: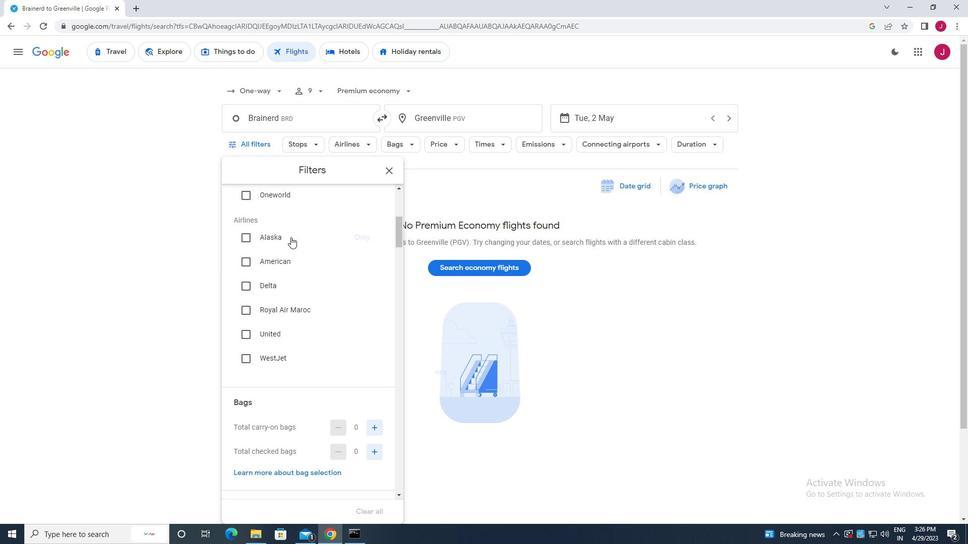 
Action: Mouse moved to (270, 320)
Screenshot: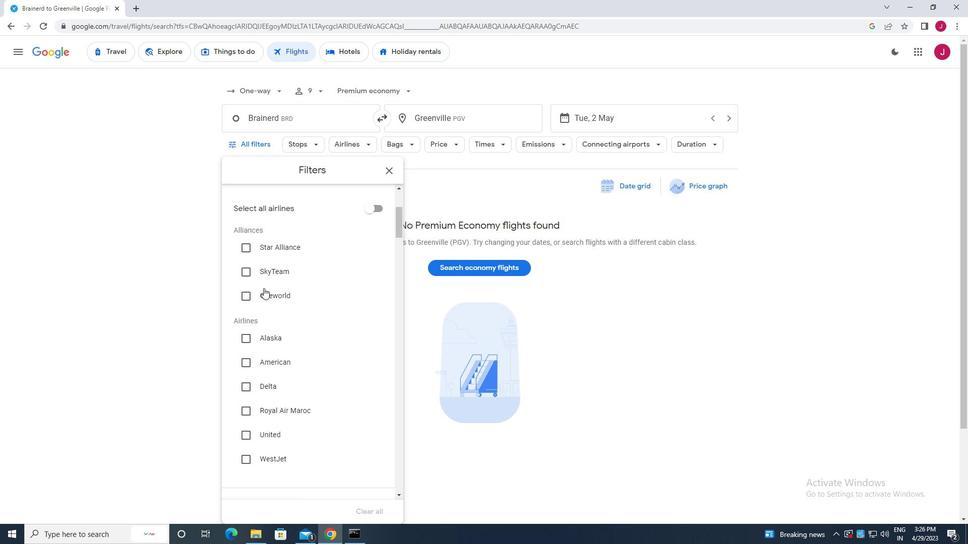 
Action: Mouse scrolled (270, 319) with delta (0, 0)
Screenshot: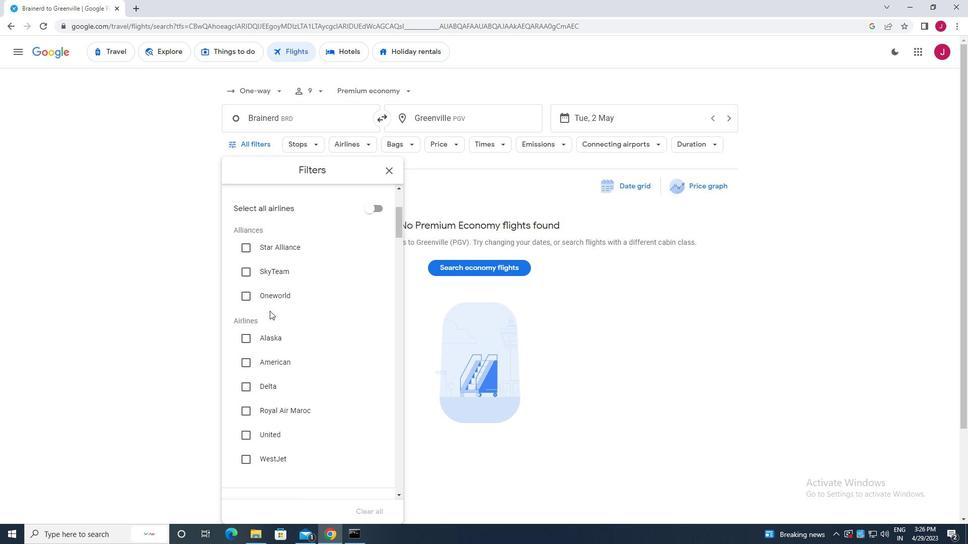 
Action: Mouse moved to (270, 320)
Screenshot: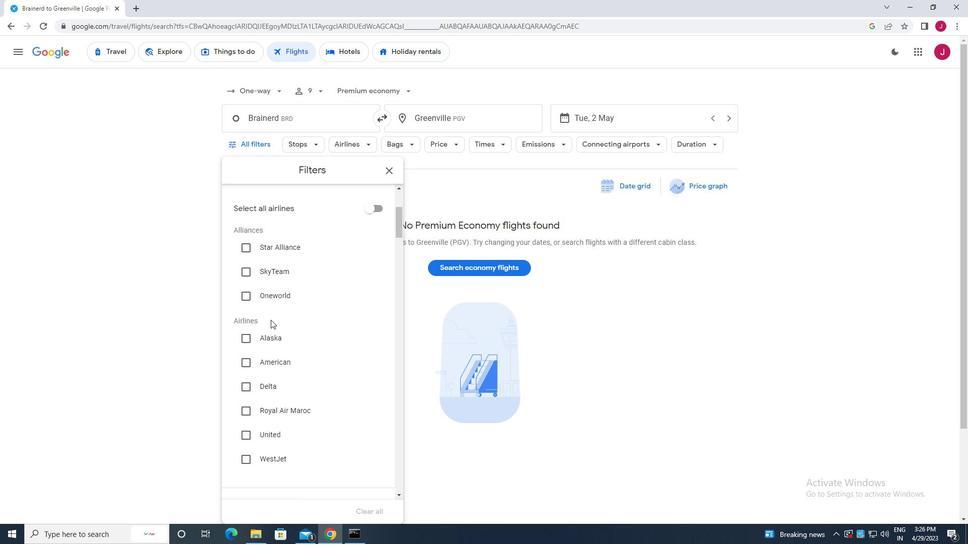 
Action: Mouse scrolled (270, 320) with delta (0, 0)
Screenshot: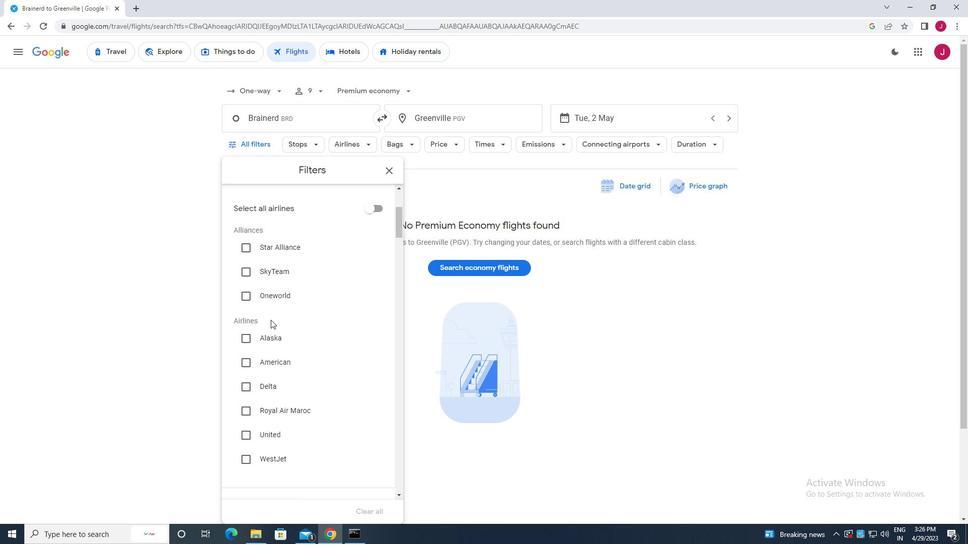 
Action: Mouse moved to (271, 326)
Screenshot: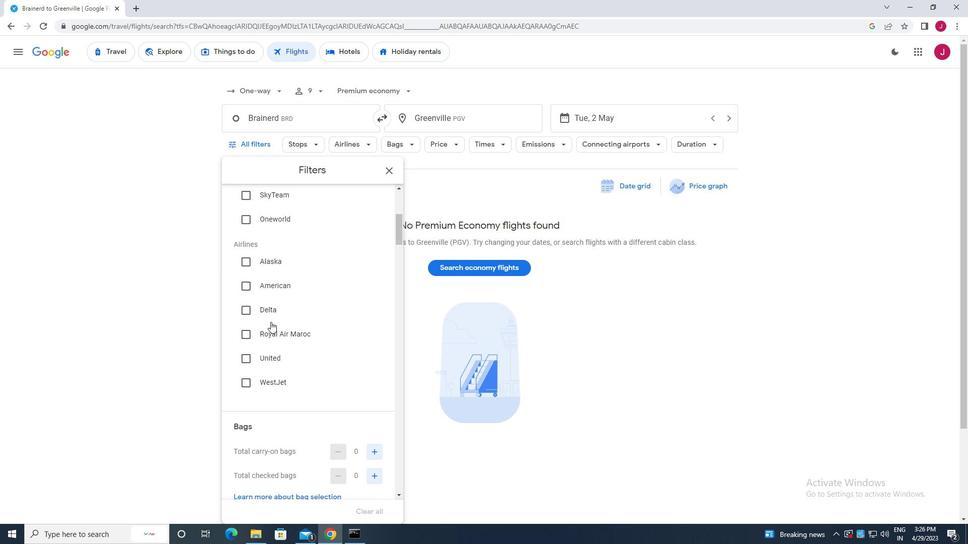 
Action: Mouse scrolled (271, 326) with delta (0, 0)
Screenshot: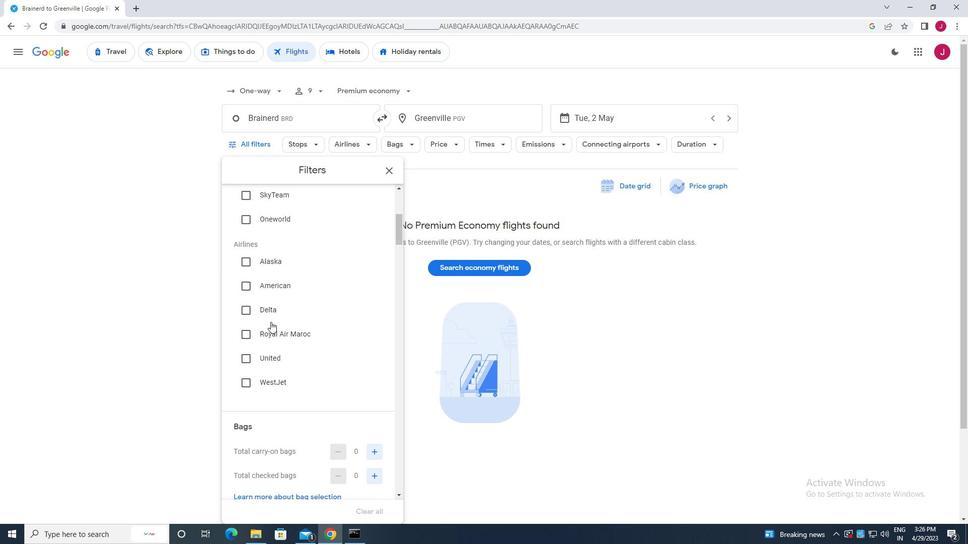 
Action: Mouse moved to (271, 326)
Screenshot: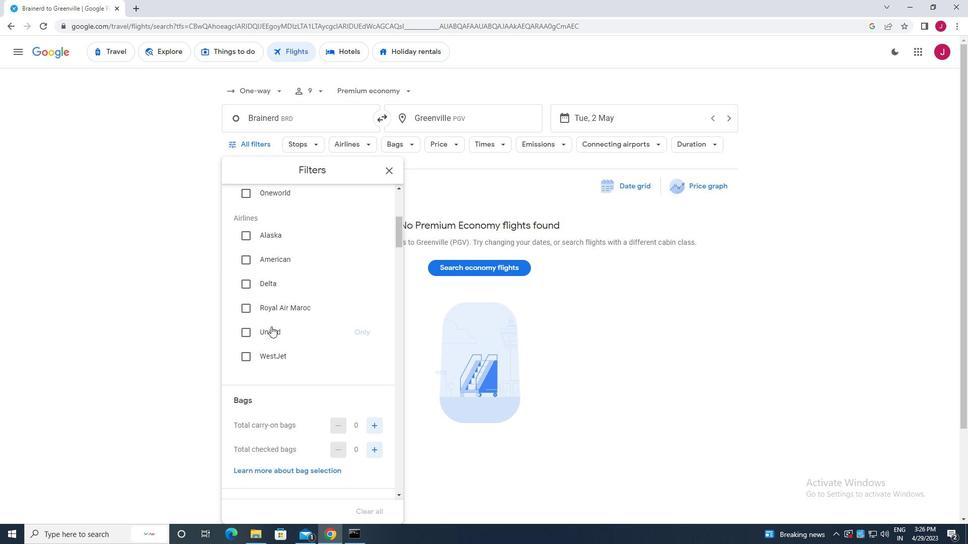 
Action: Mouse scrolled (271, 326) with delta (0, 0)
Screenshot: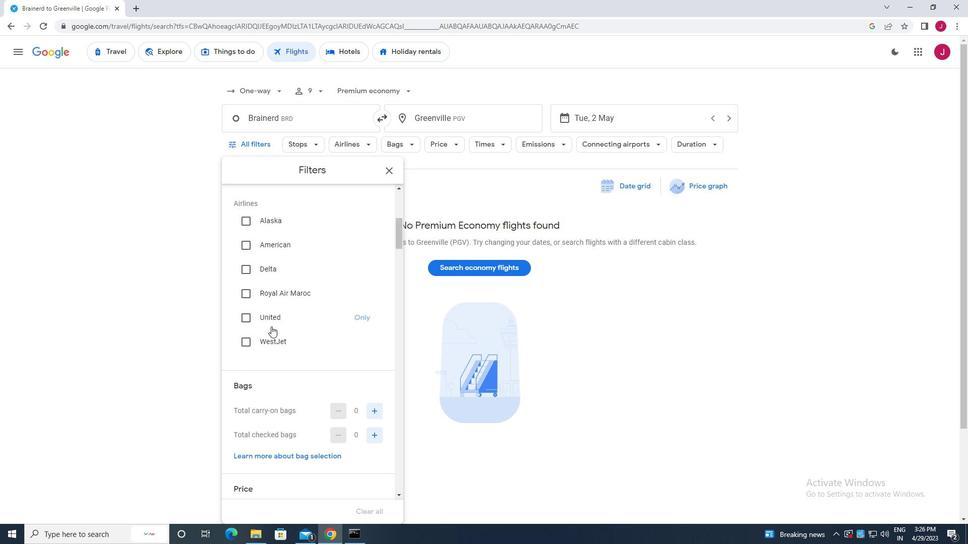 
Action: Mouse moved to (273, 326)
Screenshot: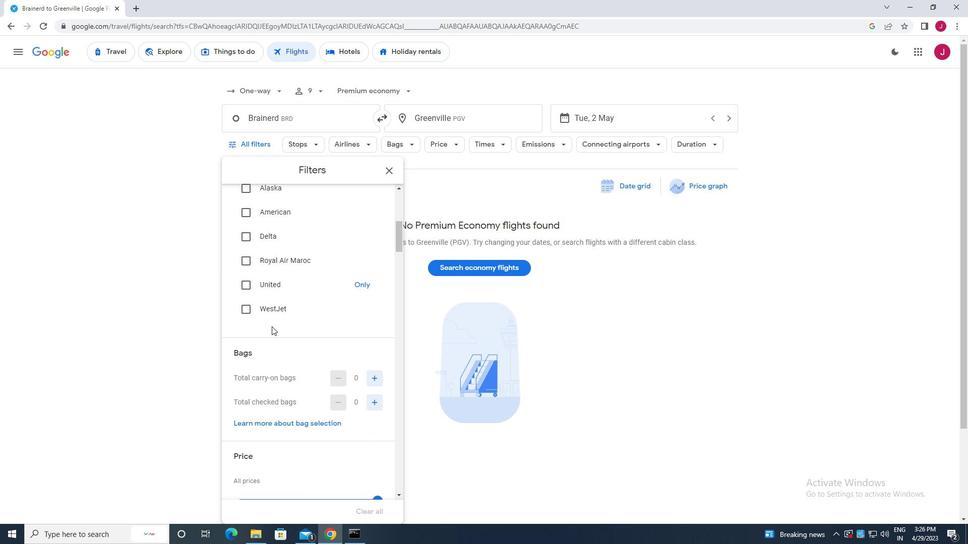 
Action: Mouse scrolled (273, 326) with delta (0, 0)
Screenshot: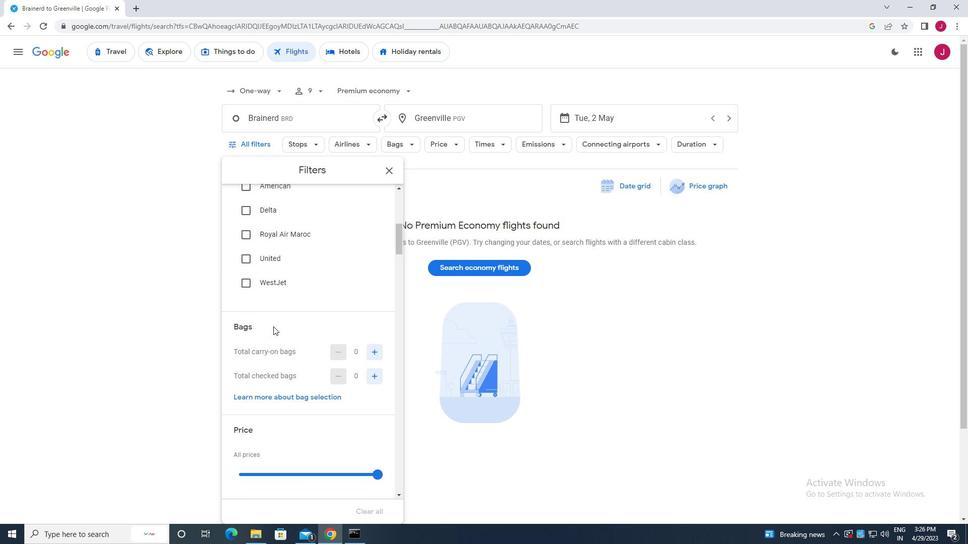 
Action: Mouse moved to (283, 324)
Screenshot: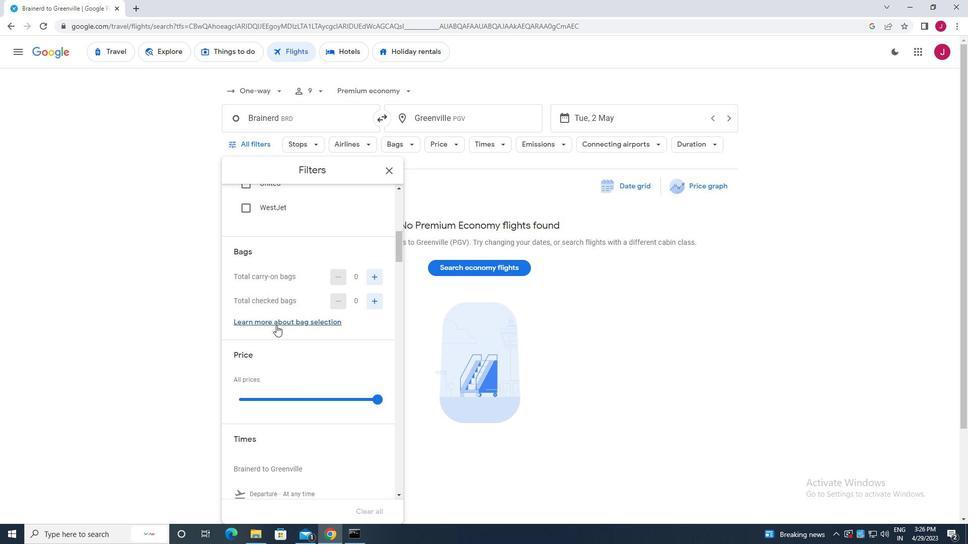 
Action: Mouse scrolled (283, 324) with delta (0, 0)
Screenshot: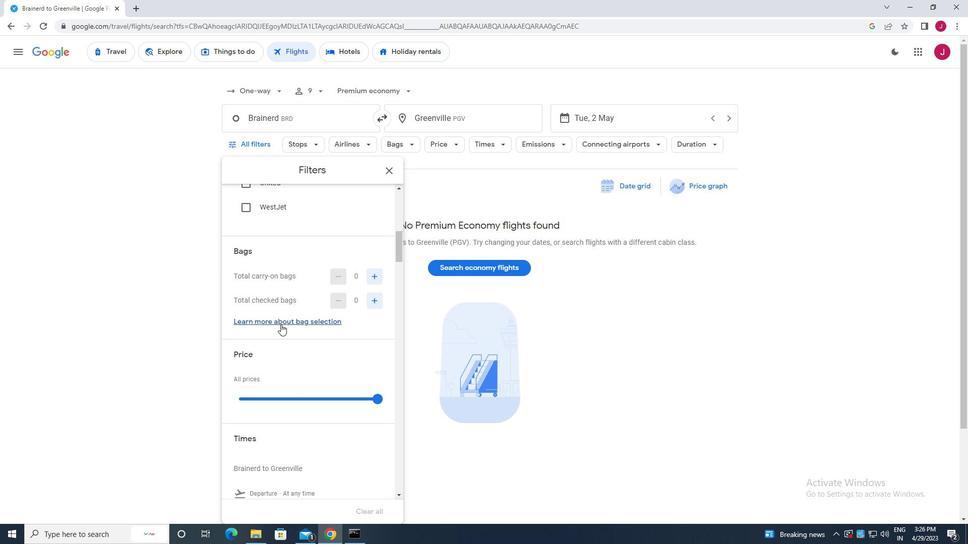 
Action: Mouse moved to (372, 253)
Screenshot: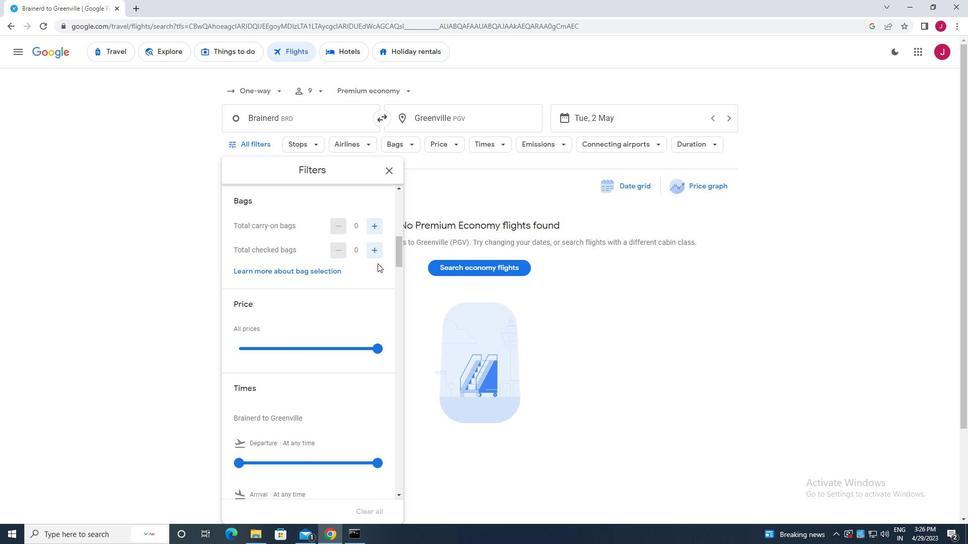 
Action: Mouse pressed left at (372, 253)
Screenshot: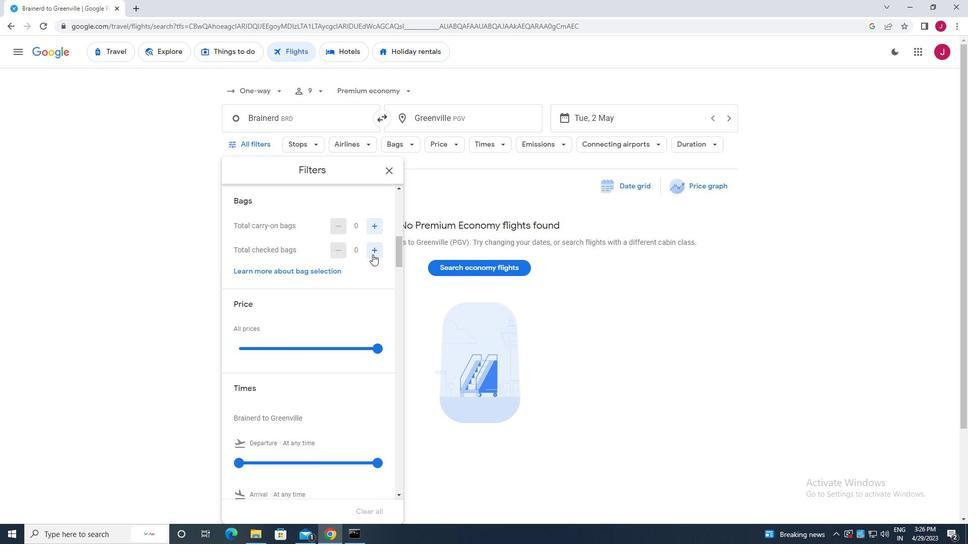 
Action: Mouse pressed left at (372, 253)
Screenshot: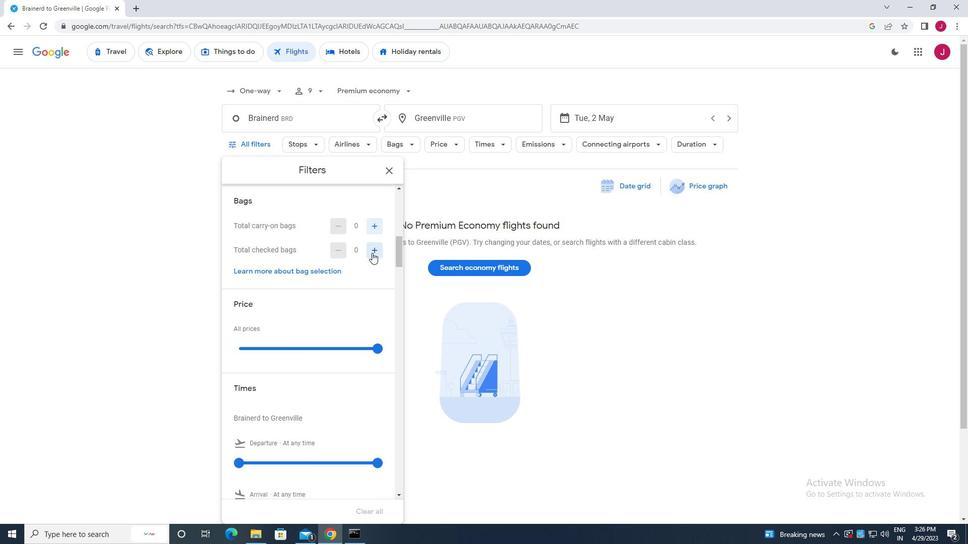 
Action: Mouse moved to (374, 347)
Screenshot: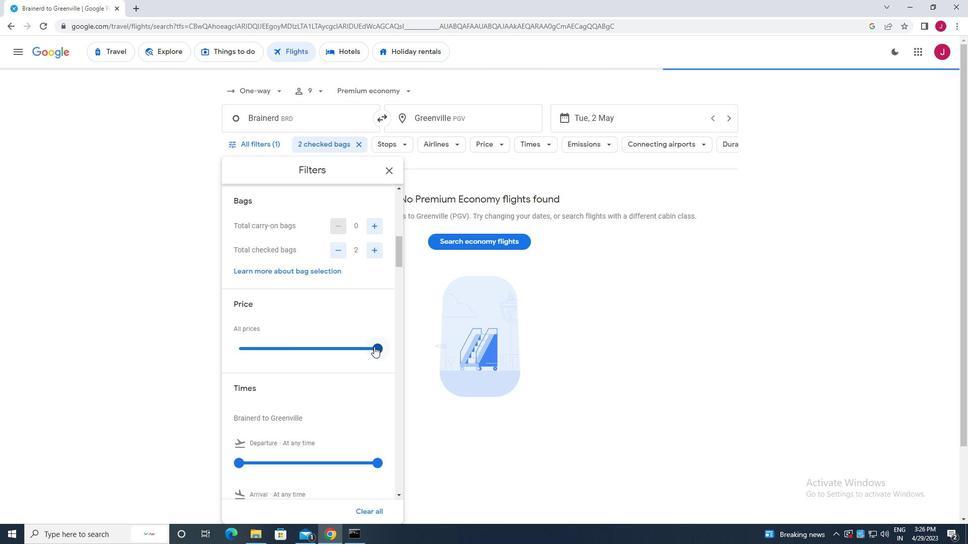 
Action: Mouse pressed left at (374, 347)
Screenshot: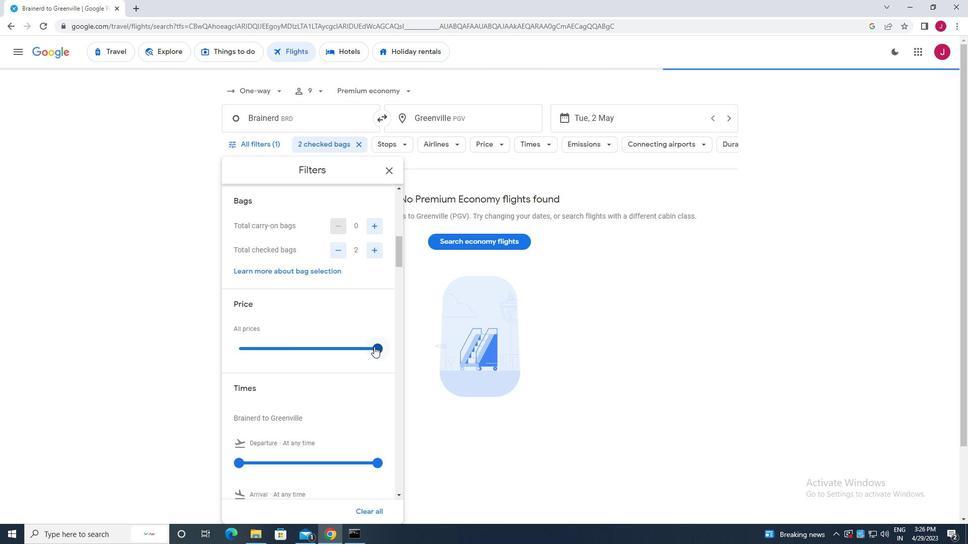 
Action: Mouse moved to (307, 332)
Screenshot: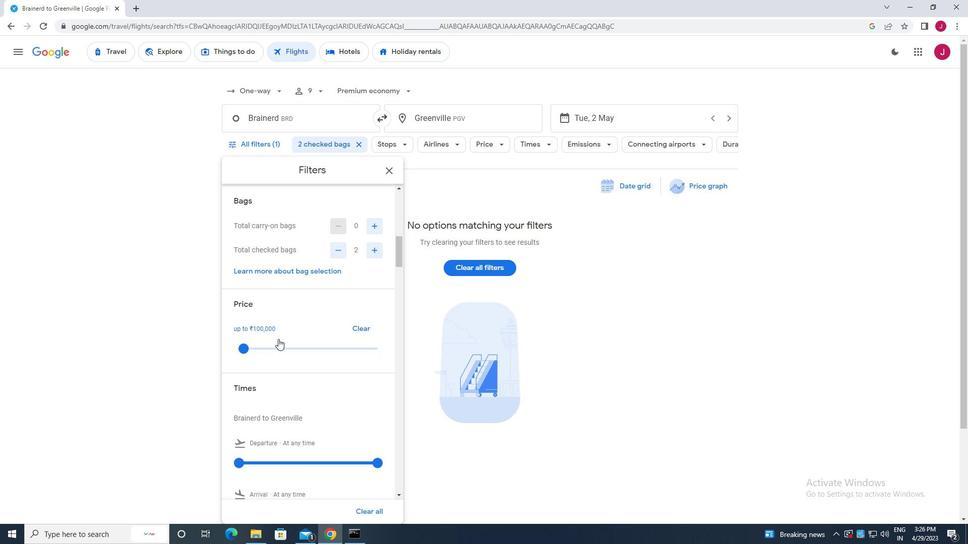 
Action: Mouse scrolled (307, 332) with delta (0, 0)
Screenshot: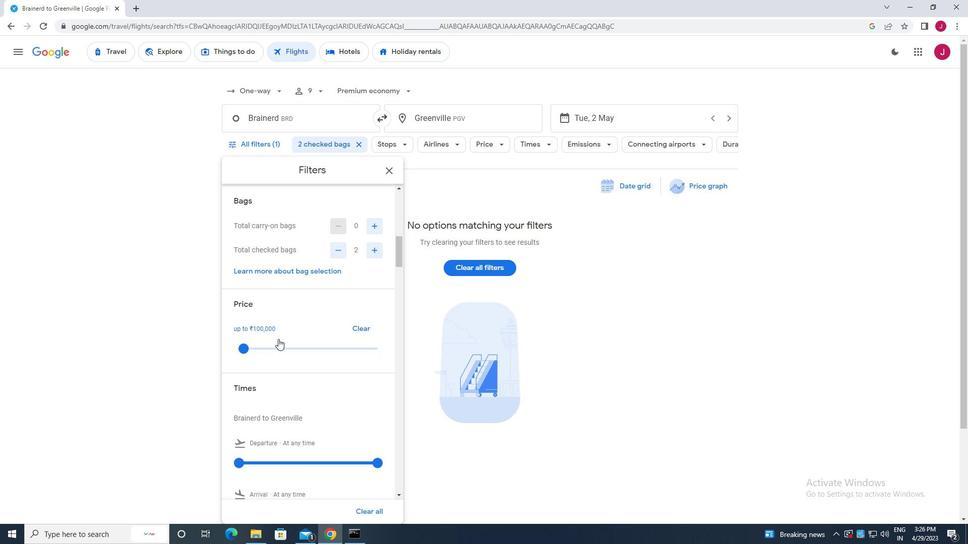 
Action: Mouse scrolled (307, 332) with delta (0, 0)
Screenshot: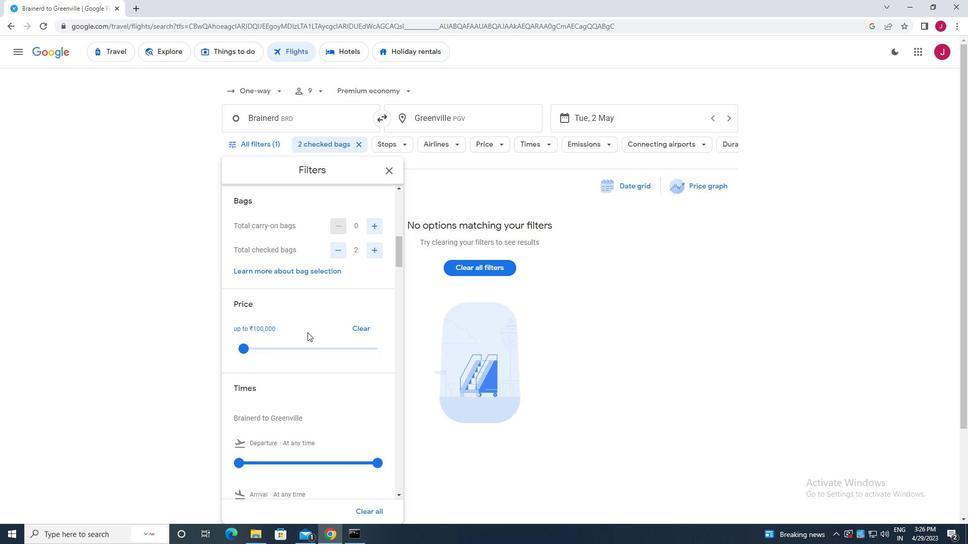 
Action: Mouse scrolled (307, 332) with delta (0, 0)
Screenshot: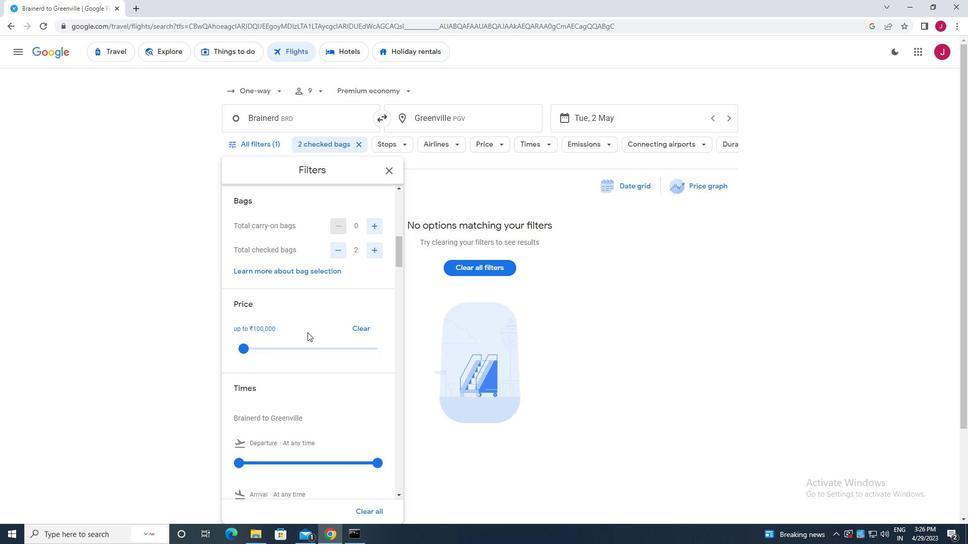 
Action: Mouse scrolled (307, 332) with delta (0, 0)
Screenshot: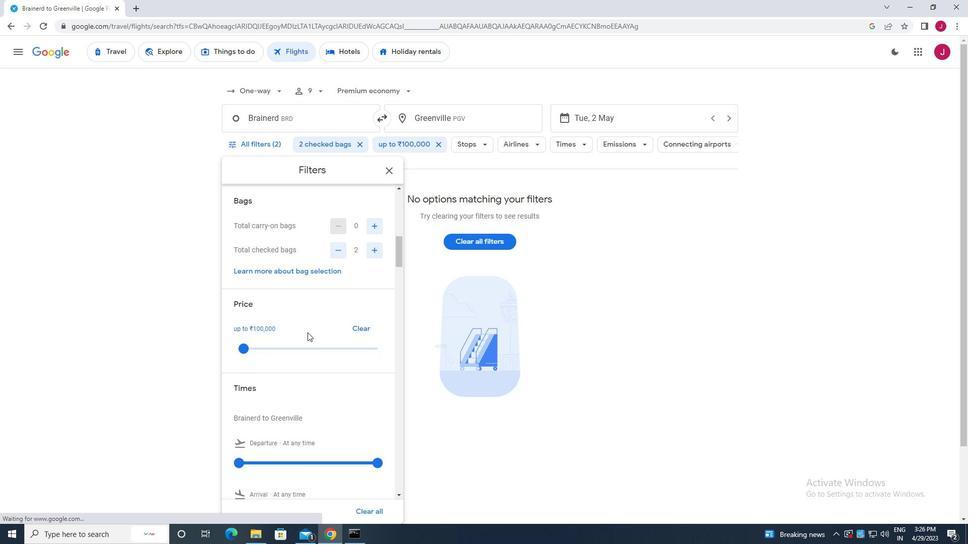 
Action: Mouse moved to (240, 263)
Screenshot: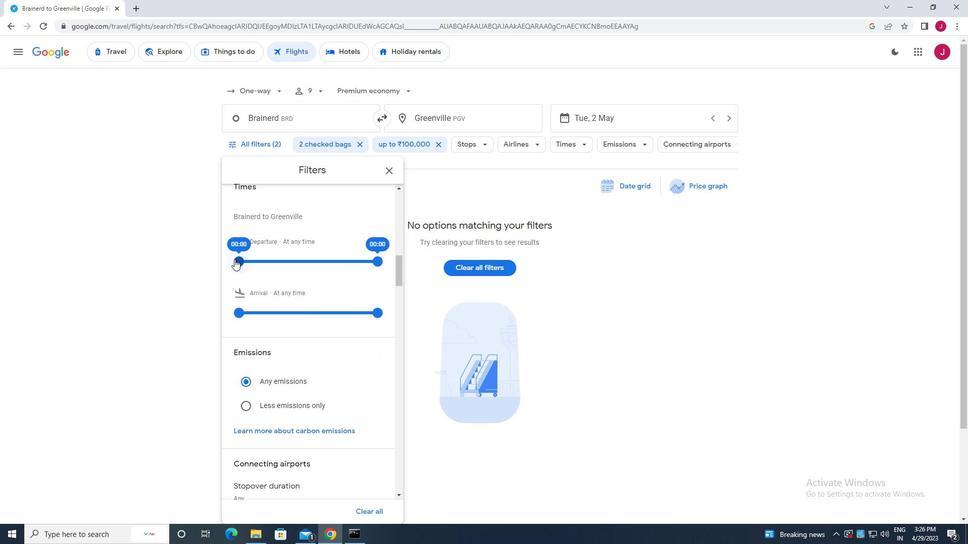 
Action: Mouse pressed left at (240, 263)
Screenshot: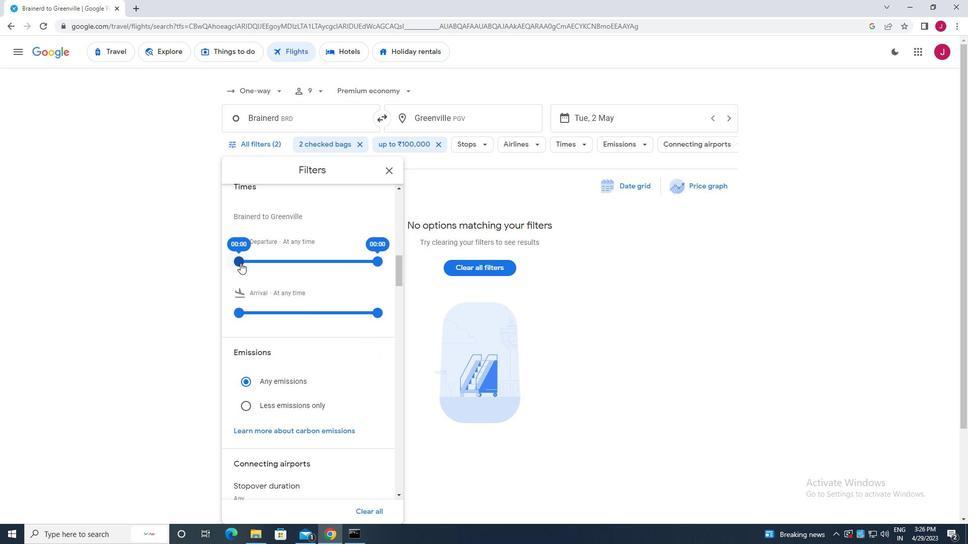 
Action: Mouse moved to (374, 261)
Screenshot: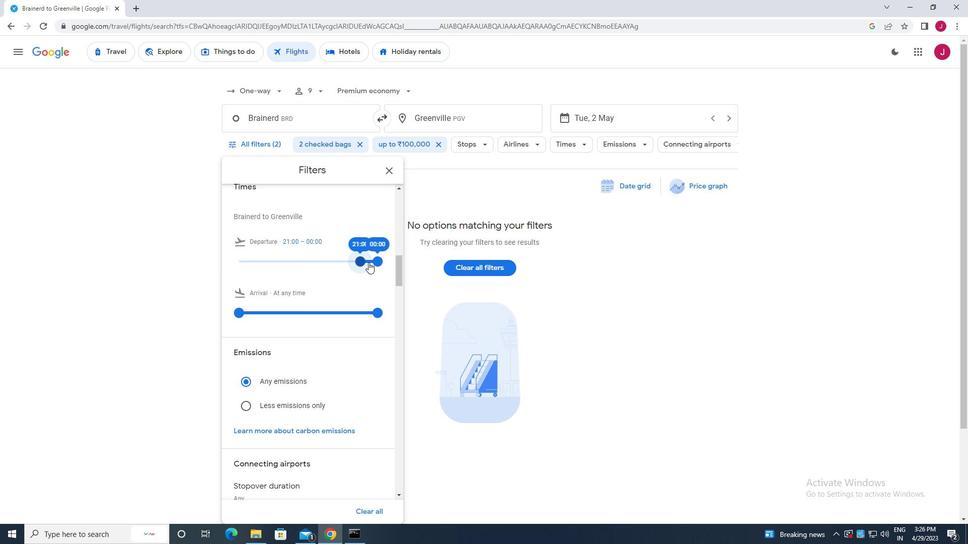 
Action: Mouse pressed left at (374, 261)
Screenshot: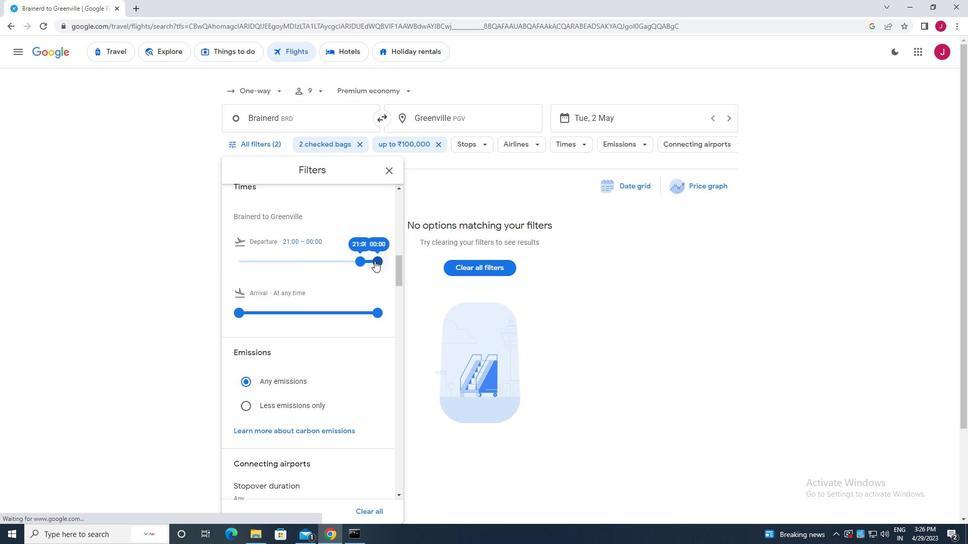 
Action: Mouse moved to (389, 170)
Screenshot: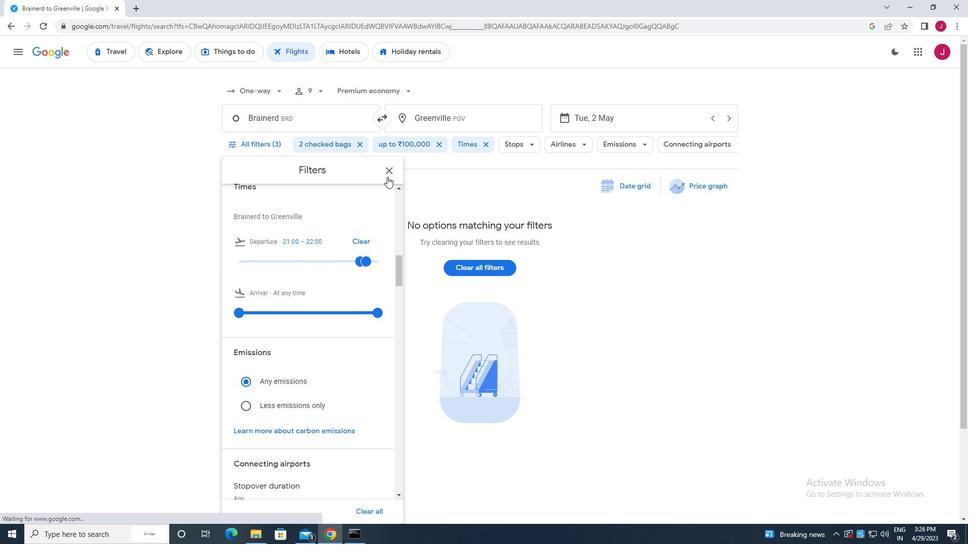 
Action: Mouse pressed left at (389, 170)
Screenshot: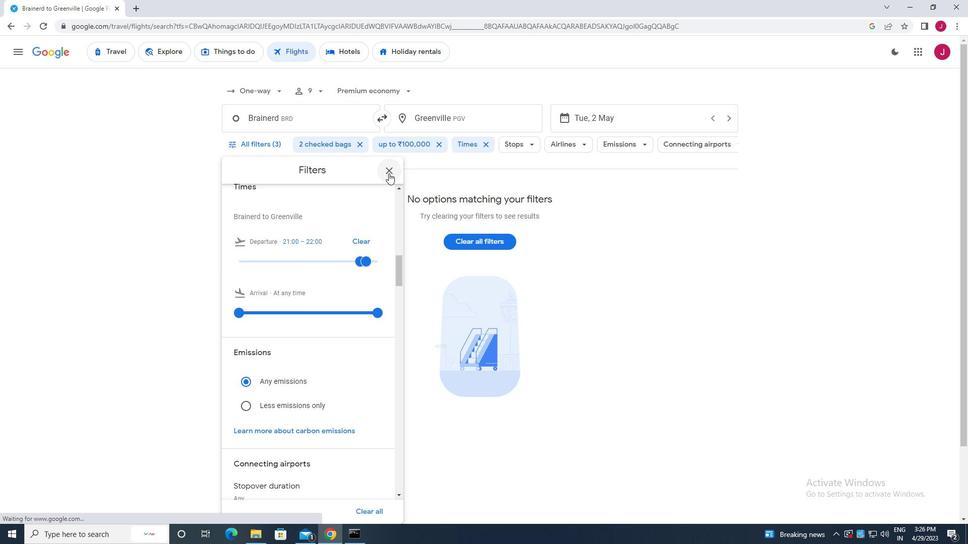 
Action: Mouse moved to (390, 168)
Screenshot: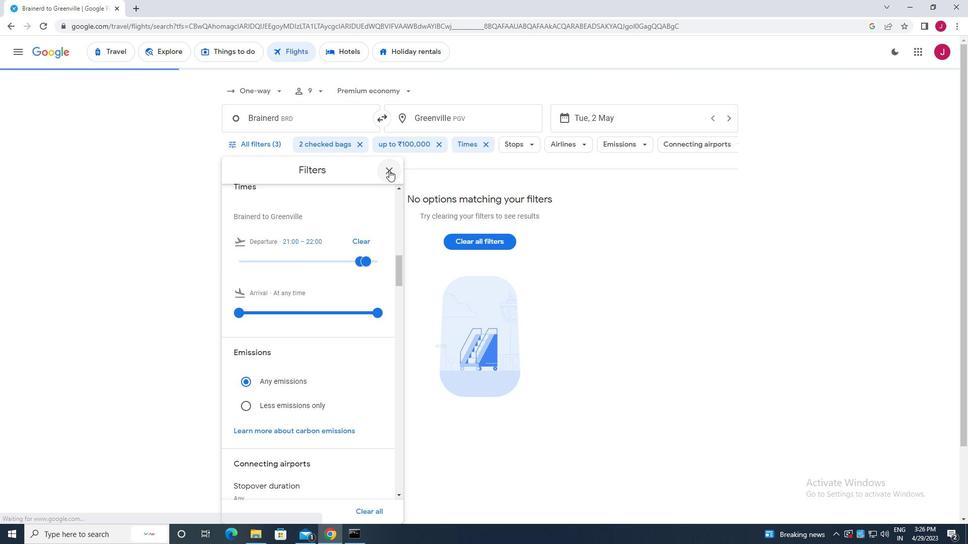 
